 Task: Add an event with the title Second Lunch Break: Mindfulness Meditation and Self-Care Session, date '2024/05/15', time 8:00 AM to 10:00 AMand add a description: Lastly, be prepared to discuss the terms of potential investment, including the desired investment amount, equity or ownership structure, potential return on investment, and any anticipated milestones or timelines. These discussions will lay the foundation for further negotiations and due diligence processes, should both parties decide to move forward., put the event into Red category . Add location for the event as: 654 Basilica Cistern, Istanbul, Turkey, logged in from the account softage.10@softage.netand send the event invitation to softage.4@softage.net and softage.5@softage.net. Set a reminder for the event 2 hour before
Action: Mouse moved to (78, 102)
Screenshot: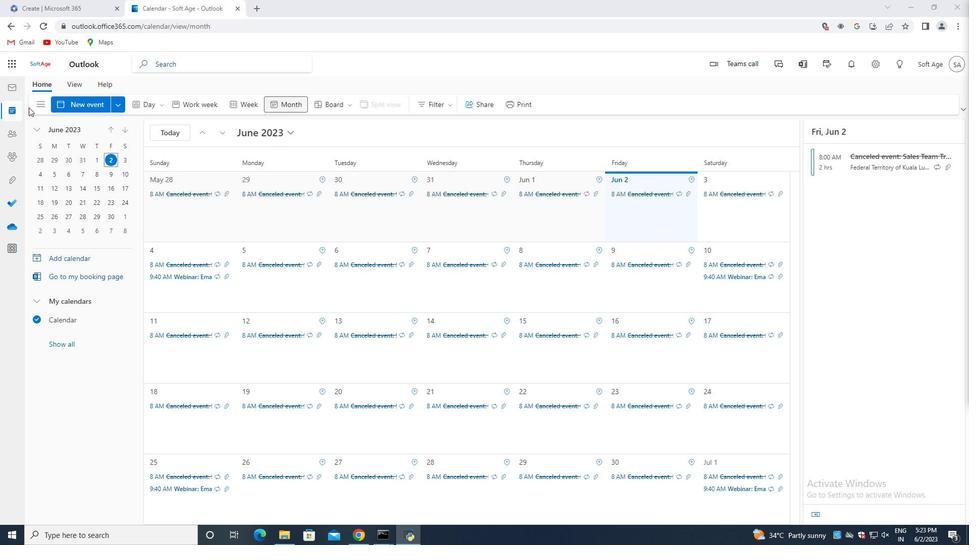 
Action: Mouse pressed left at (78, 102)
Screenshot: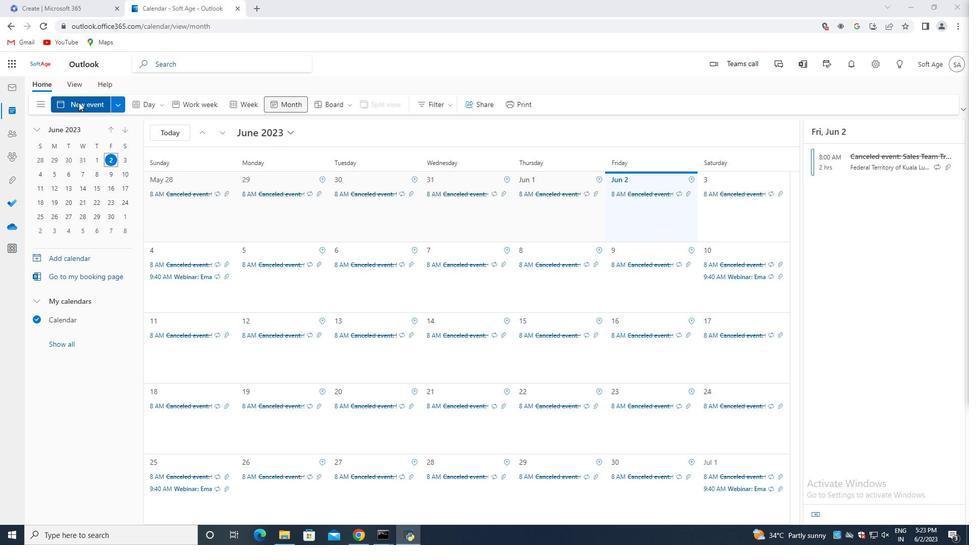 
Action: Mouse moved to (304, 162)
Screenshot: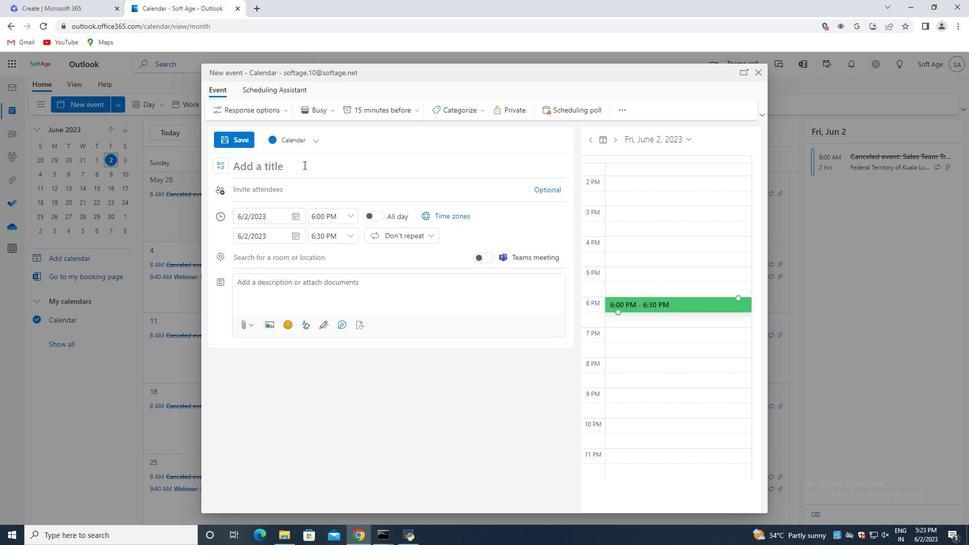 
Action: Mouse pressed left at (304, 162)
Screenshot: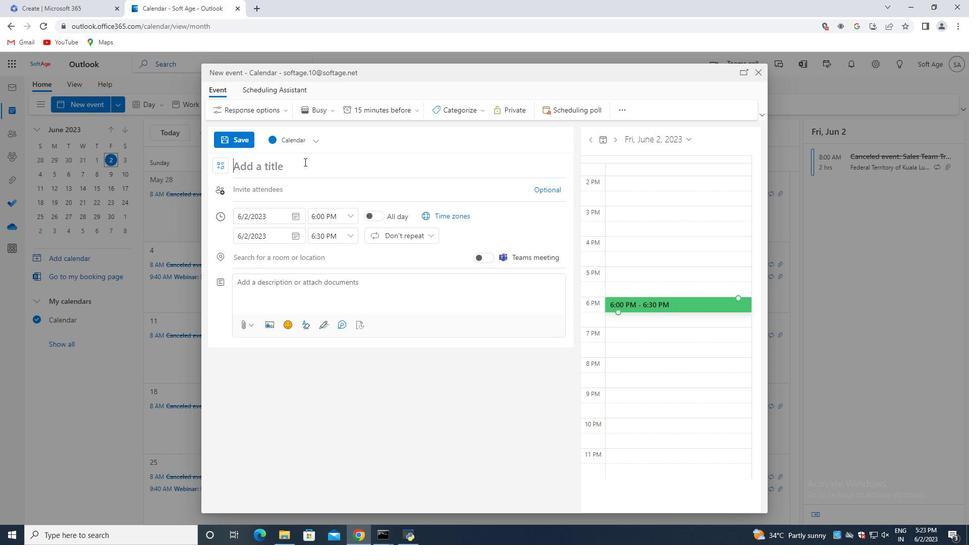 
Action: Key pressed <Key.shift>Second<Key.space><Key.shift>Lunch<Key.space><Key.shift>Break<Key.shift_r>:<Key.space><Key.shift>Mindfulness<Key.space><Key.shift>Meditation<Key.space>and<Key.space><Key.shift>Self-<Key.shift>Care<Key.space><Key.shift><Key.shift><Key.shift><Key.shift>Session
Screenshot: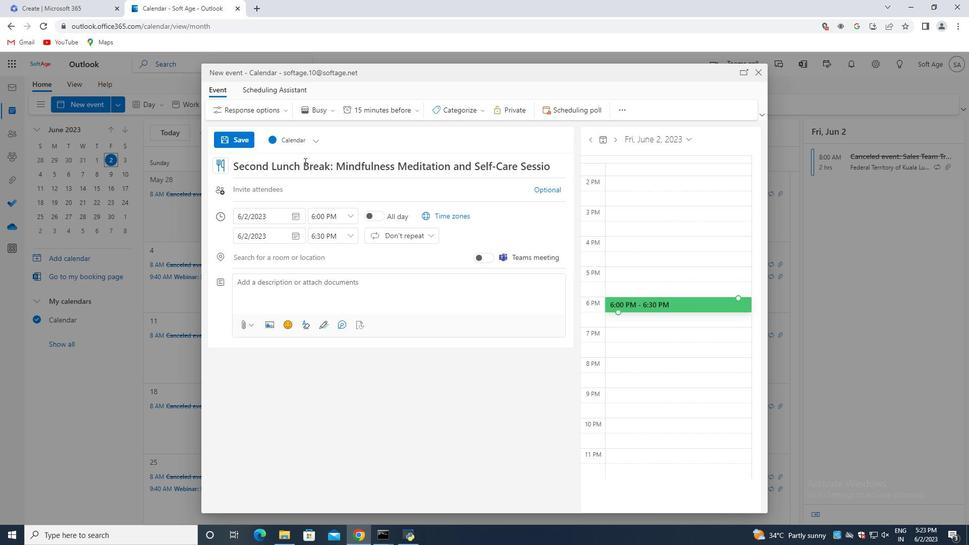 
Action: Mouse moved to (295, 215)
Screenshot: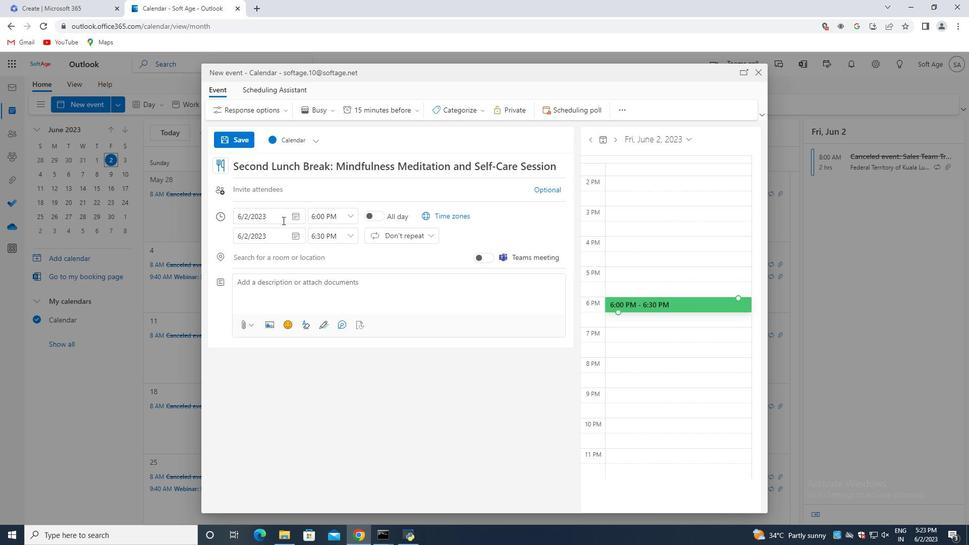 
Action: Mouse pressed left at (295, 215)
Screenshot: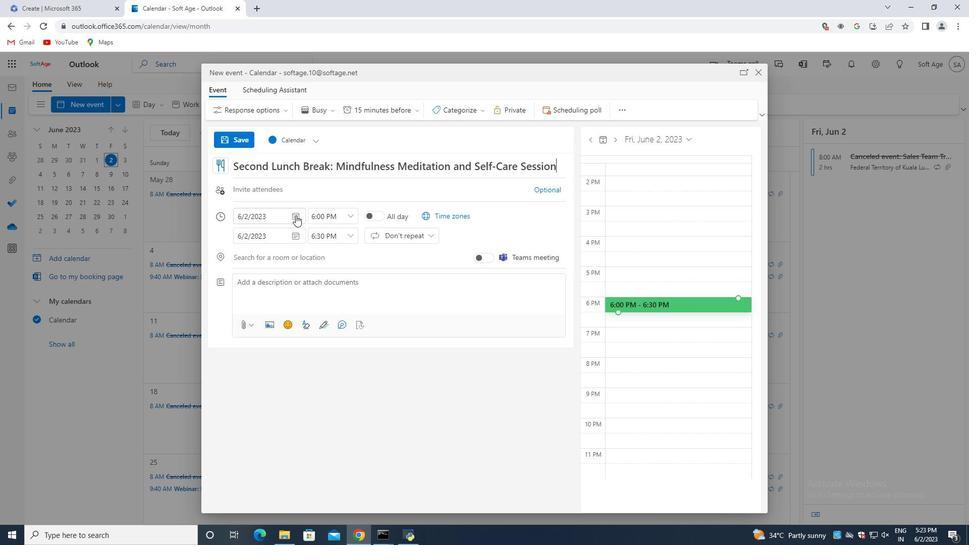 
Action: Mouse moved to (329, 238)
Screenshot: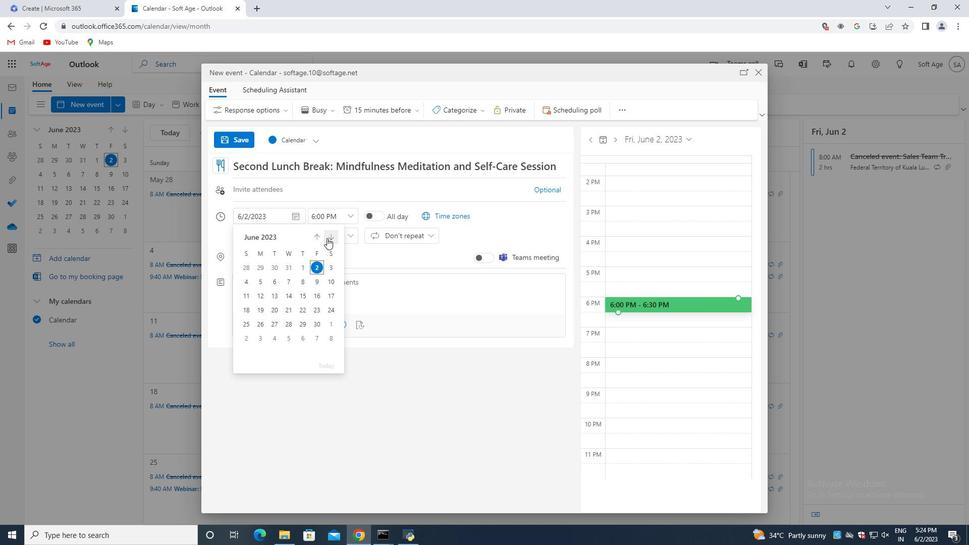 
Action: Mouse pressed left at (329, 238)
Screenshot: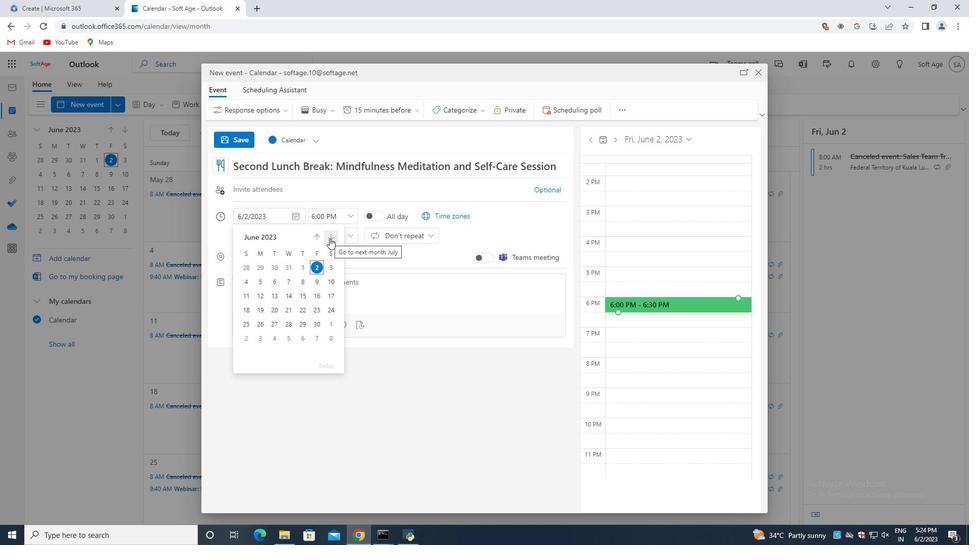 
Action: Mouse pressed left at (329, 238)
Screenshot: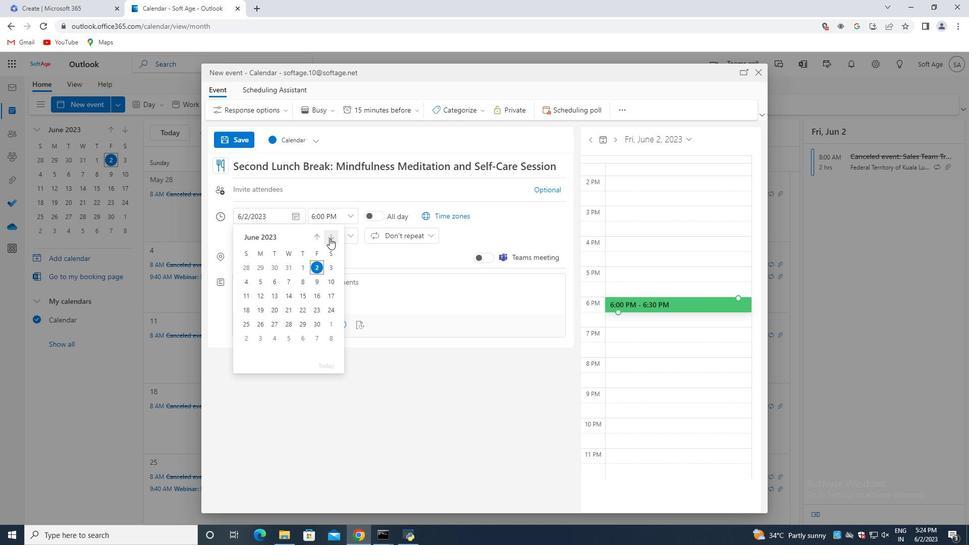 
Action: Mouse pressed left at (329, 238)
Screenshot: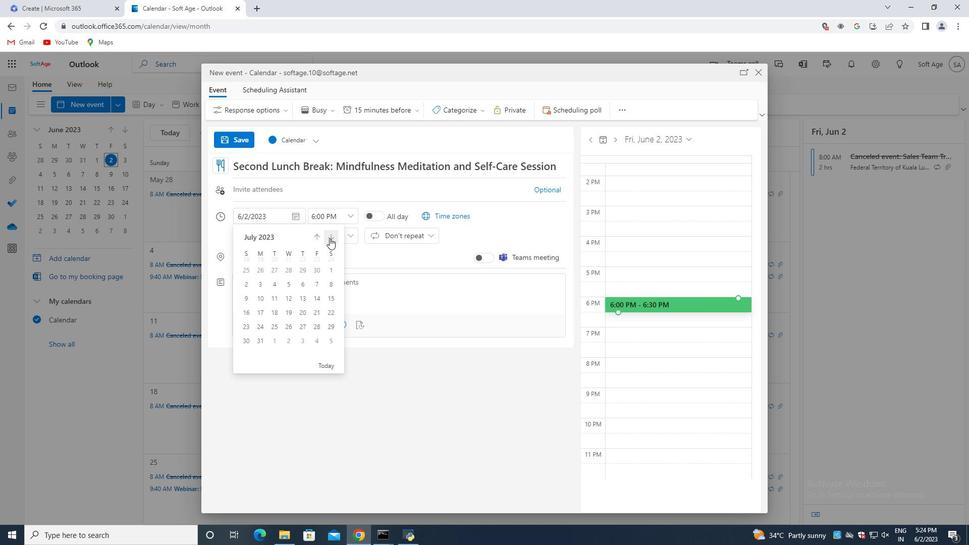 
Action: Mouse pressed left at (329, 238)
Screenshot: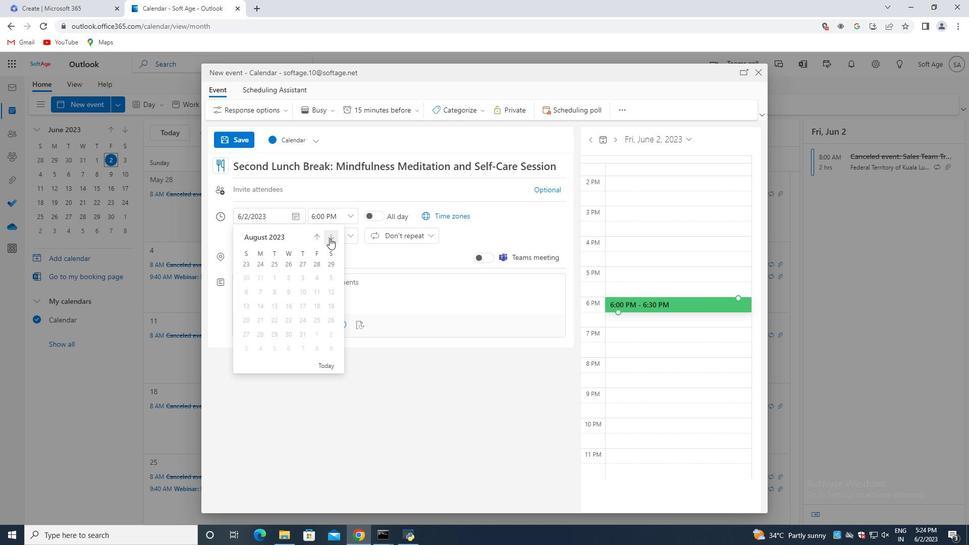 
Action: Mouse pressed left at (329, 238)
Screenshot: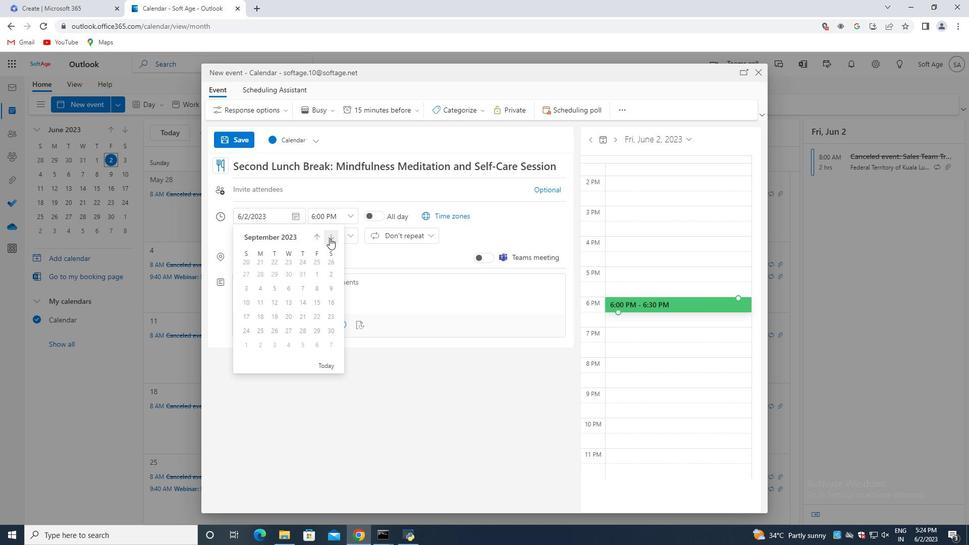 
Action: Mouse pressed left at (329, 238)
Screenshot: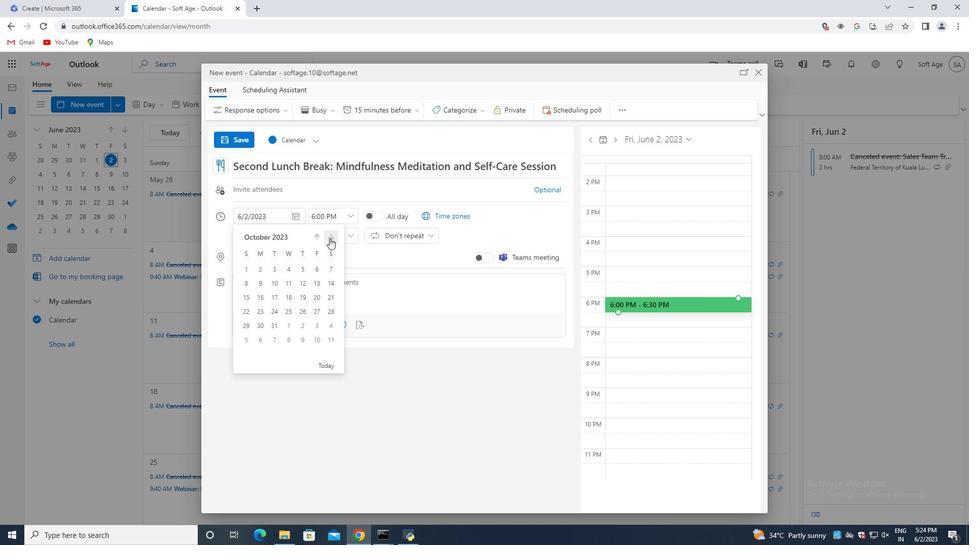 
Action: Mouse pressed left at (329, 238)
Screenshot: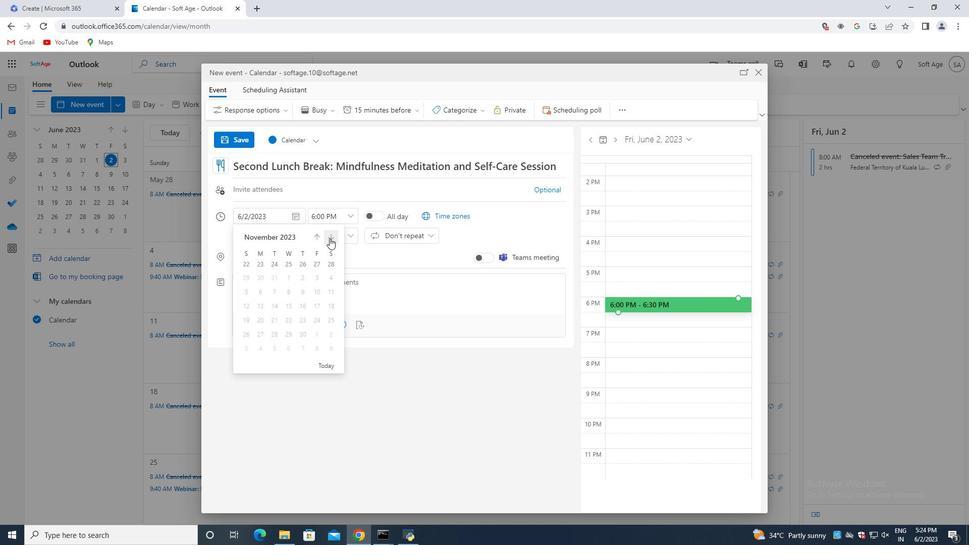 
Action: Mouse pressed left at (329, 238)
Screenshot: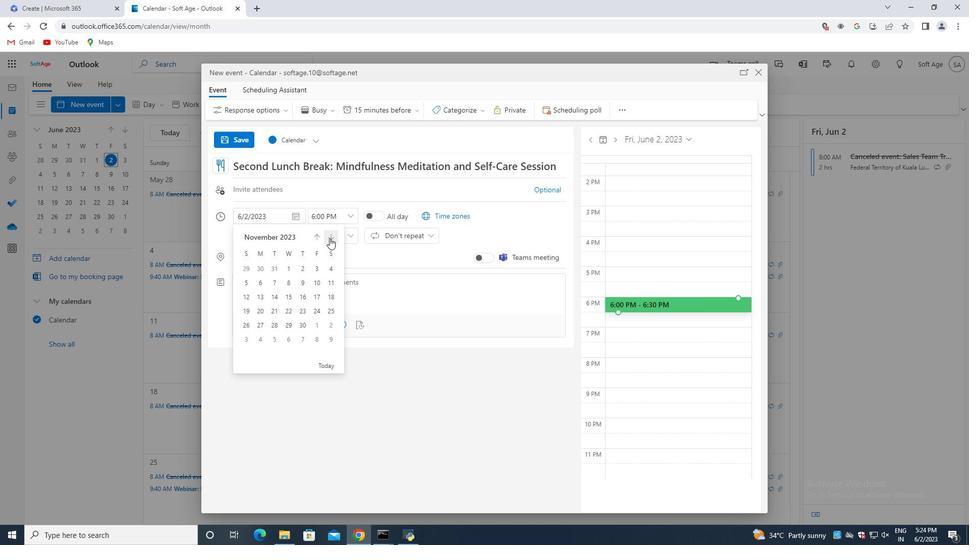 
Action: Mouse pressed left at (329, 238)
Screenshot: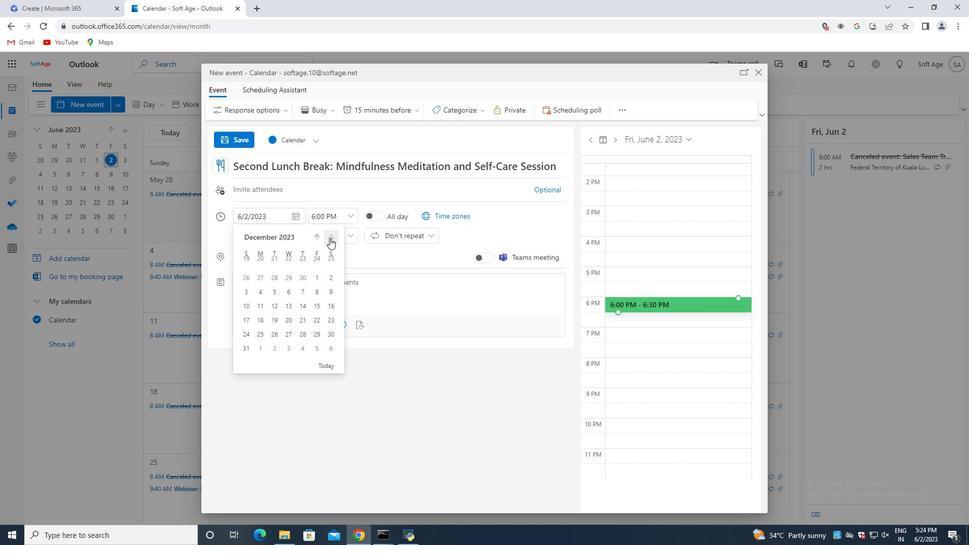 
Action: Mouse pressed left at (329, 238)
Screenshot: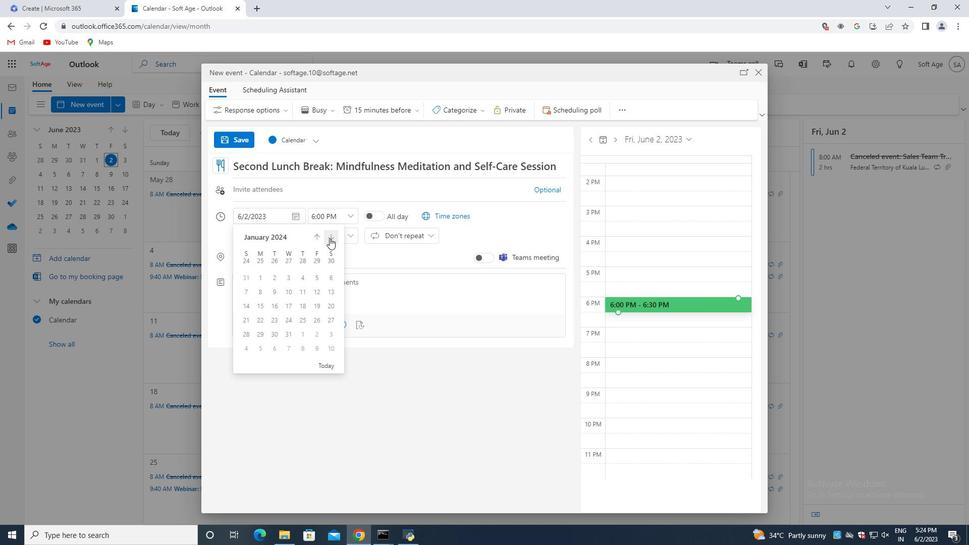 
Action: Mouse pressed left at (329, 238)
Screenshot: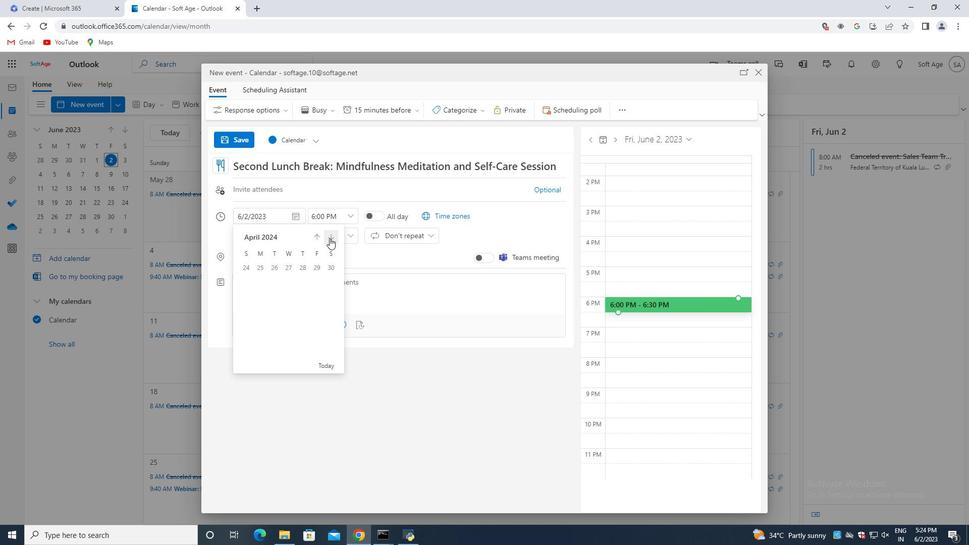 
Action: Mouse moved to (283, 296)
Screenshot: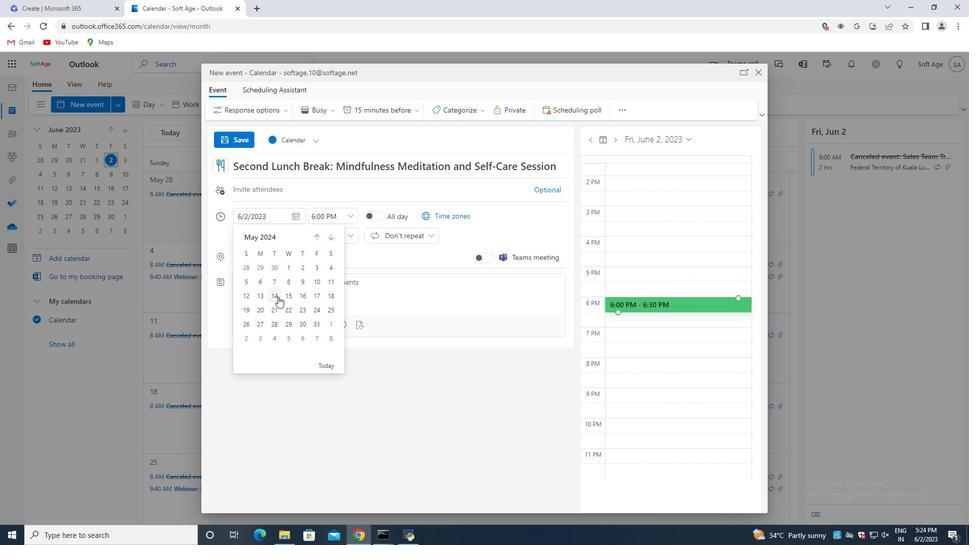 
Action: Mouse pressed left at (283, 296)
Screenshot: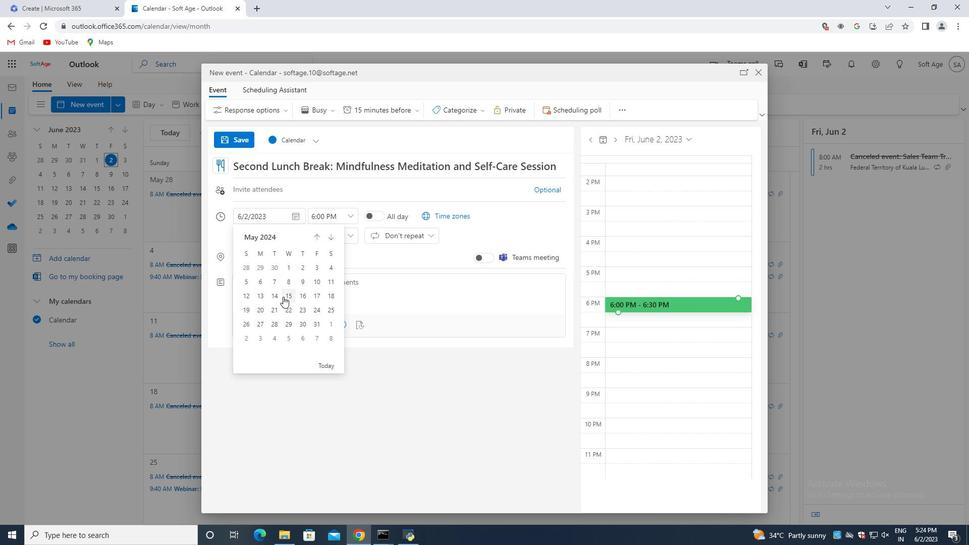 
Action: Mouse moved to (350, 215)
Screenshot: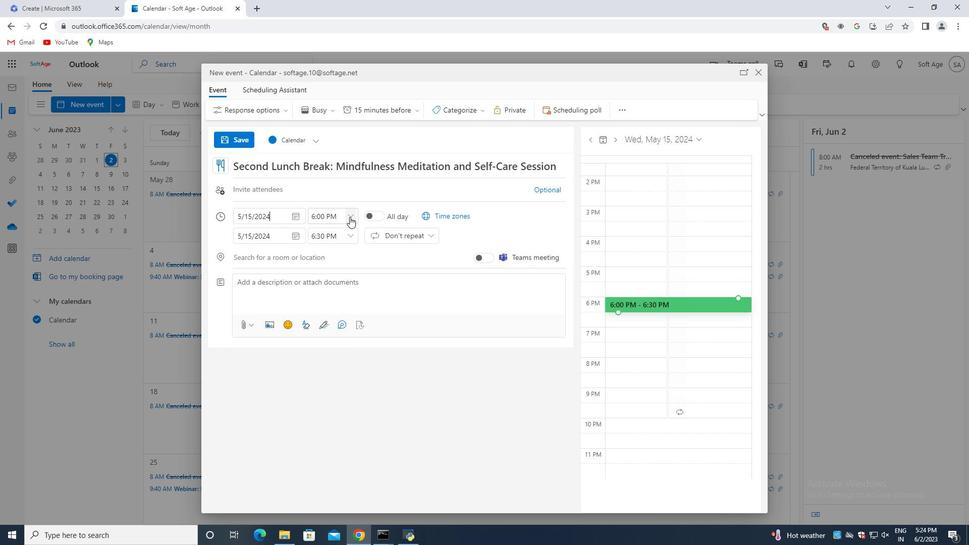 
Action: Mouse pressed left at (350, 215)
Screenshot: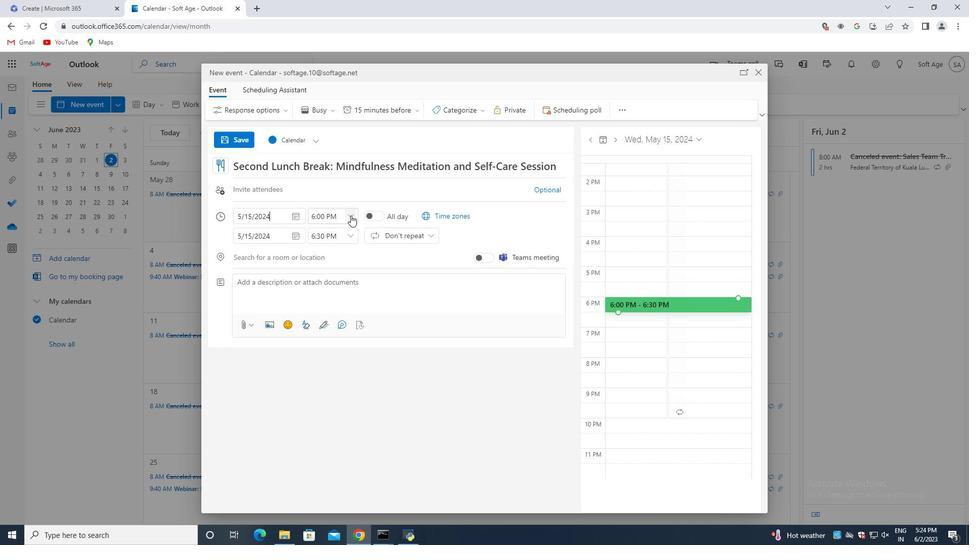
Action: Mouse moved to (334, 257)
Screenshot: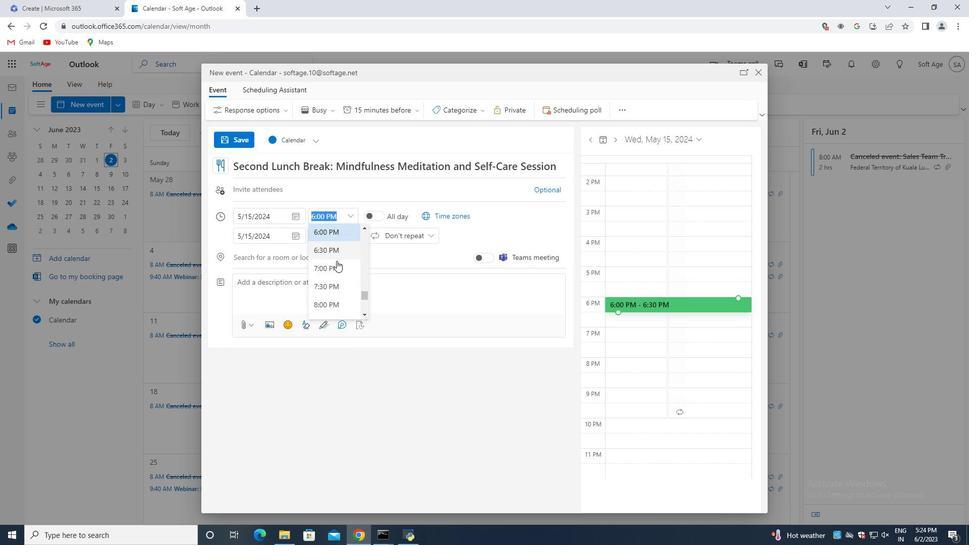 
Action: Mouse scrolled (334, 258) with delta (0, 0)
Screenshot: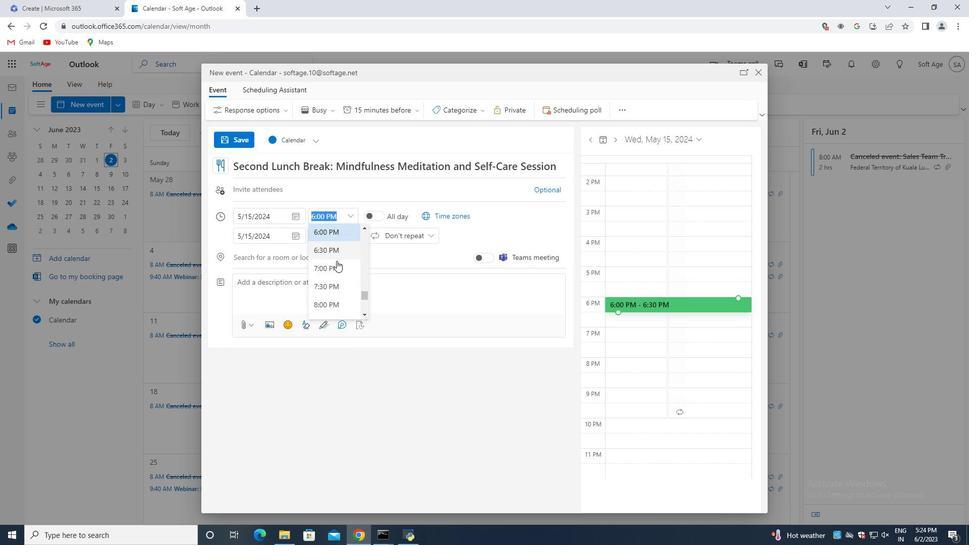 
Action: Mouse scrolled (334, 258) with delta (0, 0)
Screenshot: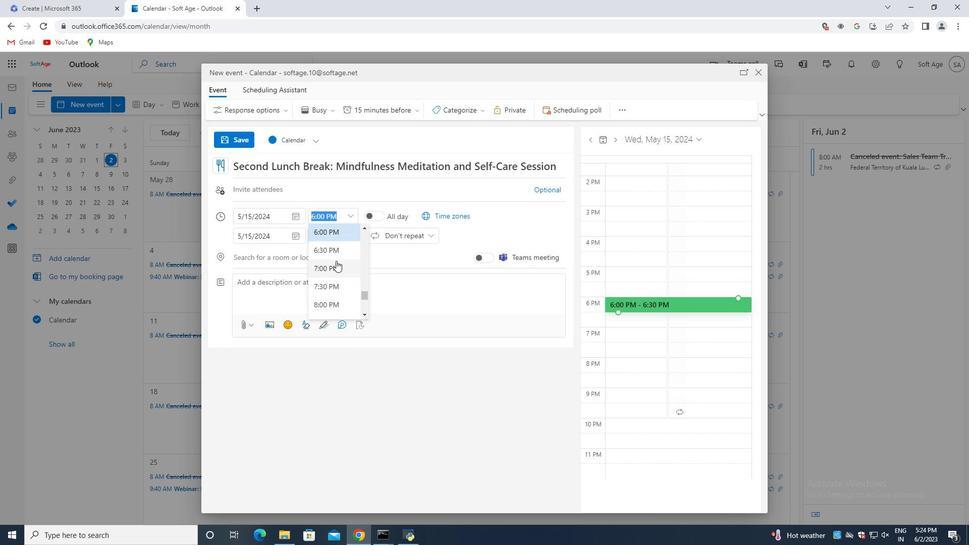 
Action: Mouse scrolled (334, 258) with delta (0, 0)
Screenshot: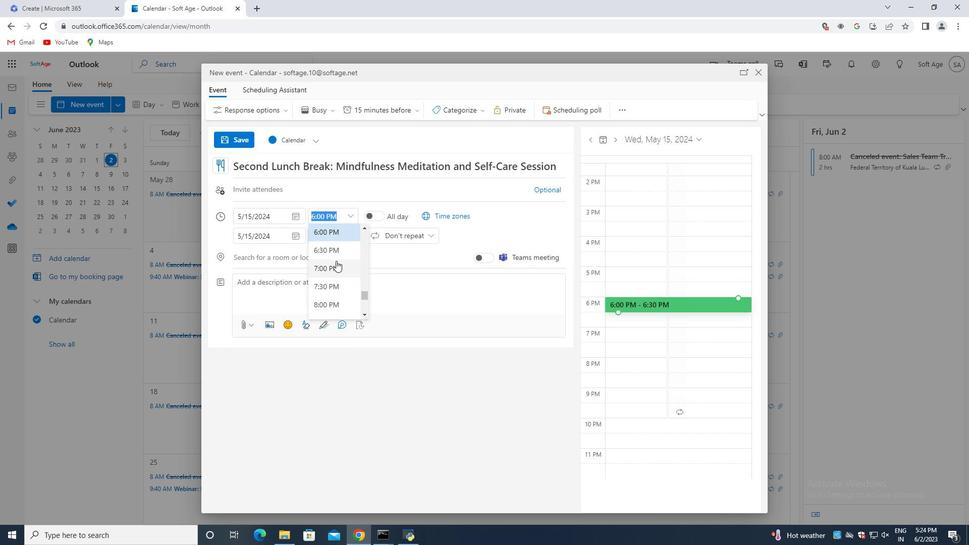 
Action: Mouse scrolled (334, 258) with delta (0, 0)
Screenshot: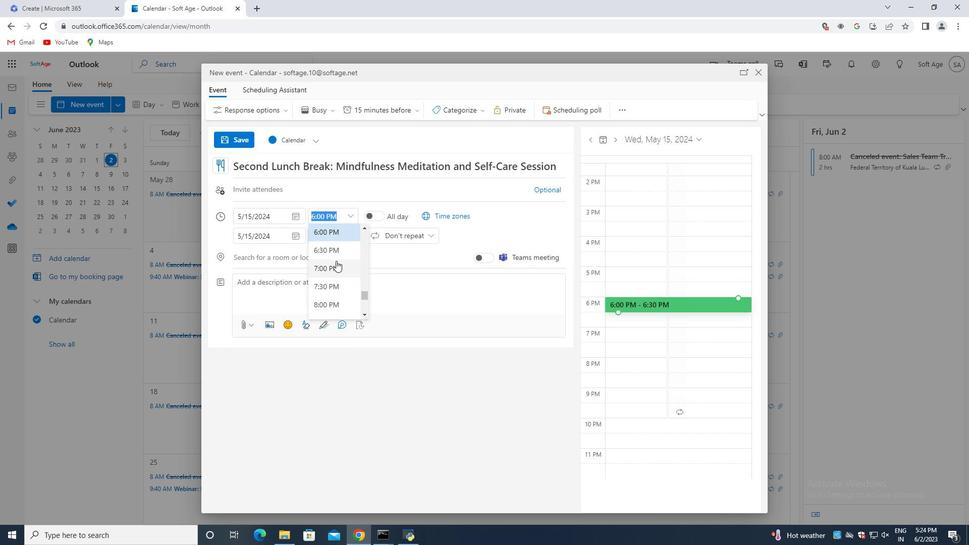 
Action: Mouse scrolled (334, 258) with delta (0, 0)
Screenshot: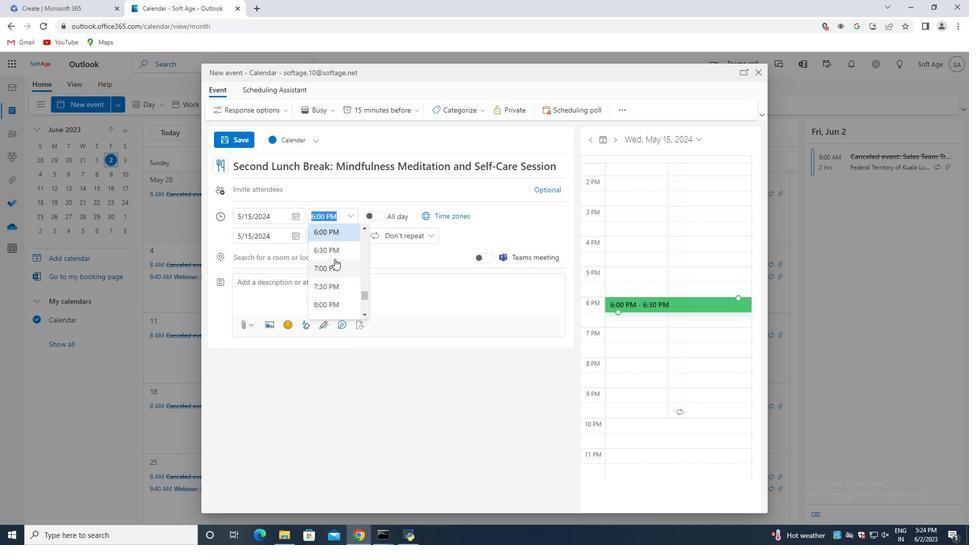 
Action: Mouse scrolled (334, 258) with delta (0, 0)
Screenshot: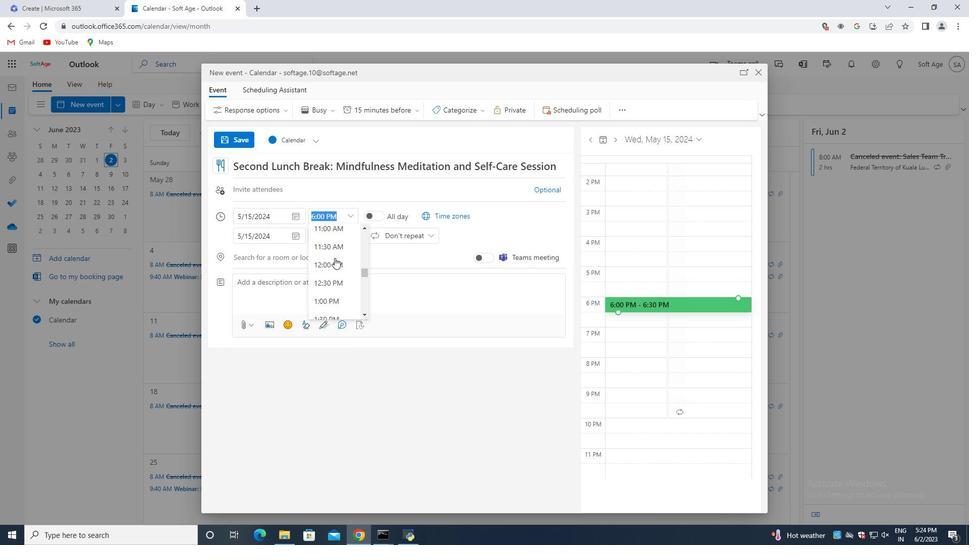 
Action: Mouse scrolled (334, 258) with delta (0, 0)
Screenshot: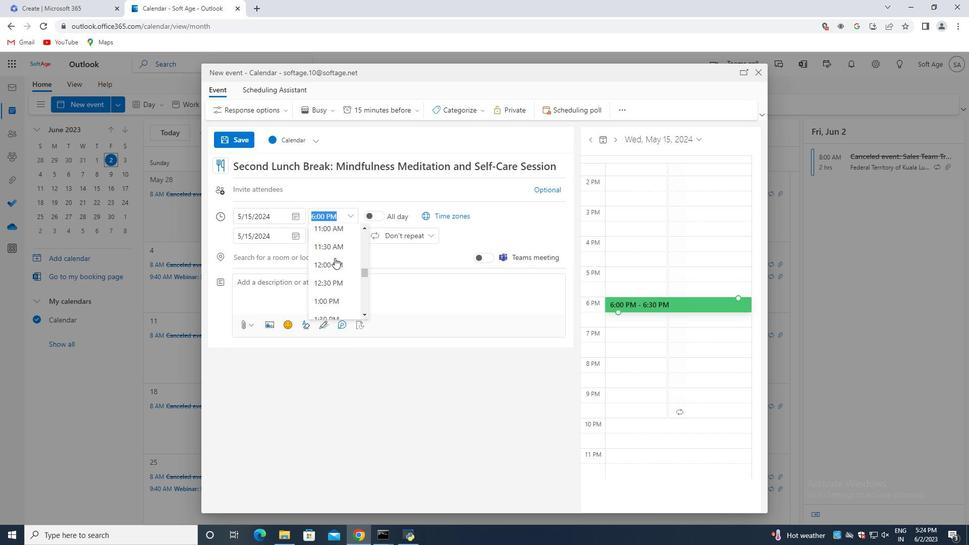 
Action: Mouse scrolled (334, 258) with delta (0, 0)
Screenshot: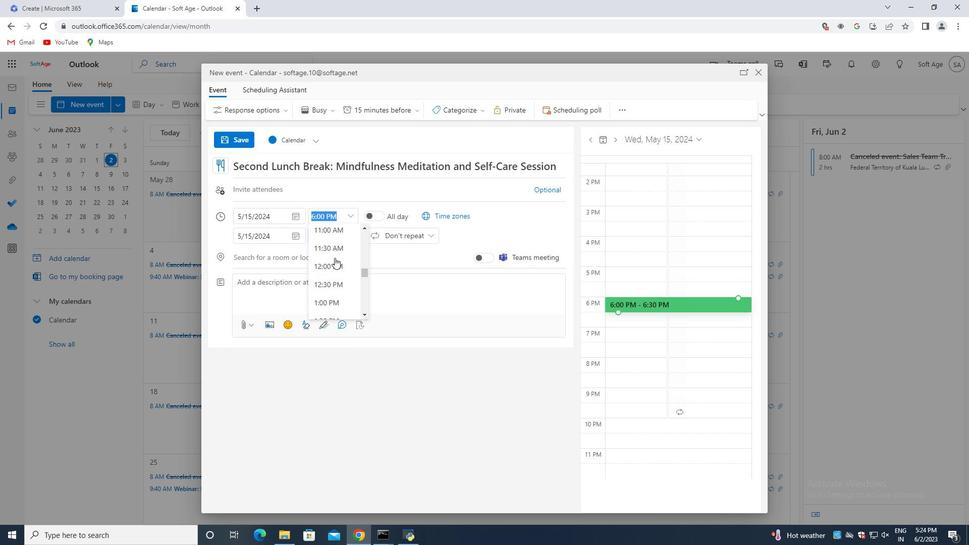 
Action: Mouse moved to (322, 272)
Screenshot: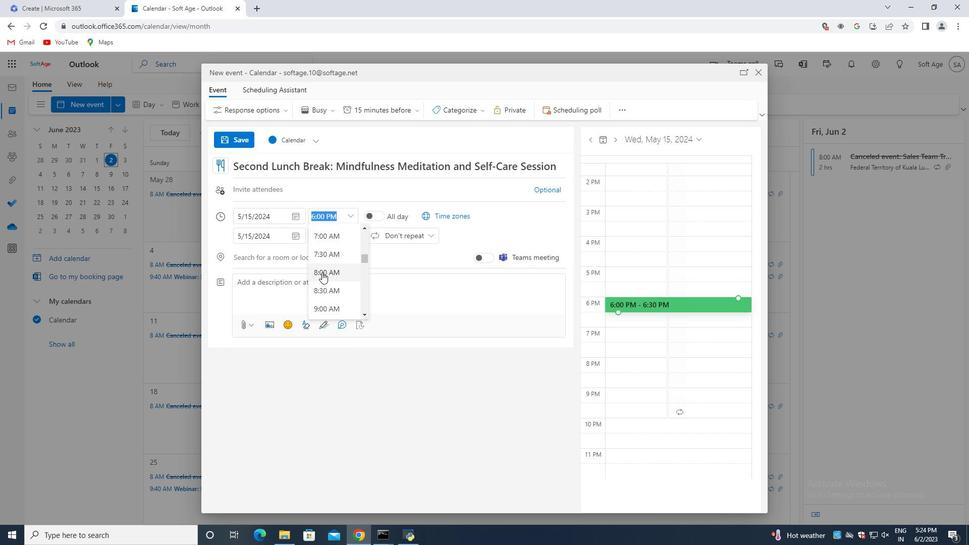 
Action: Mouse pressed left at (322, 272)
Screenshot: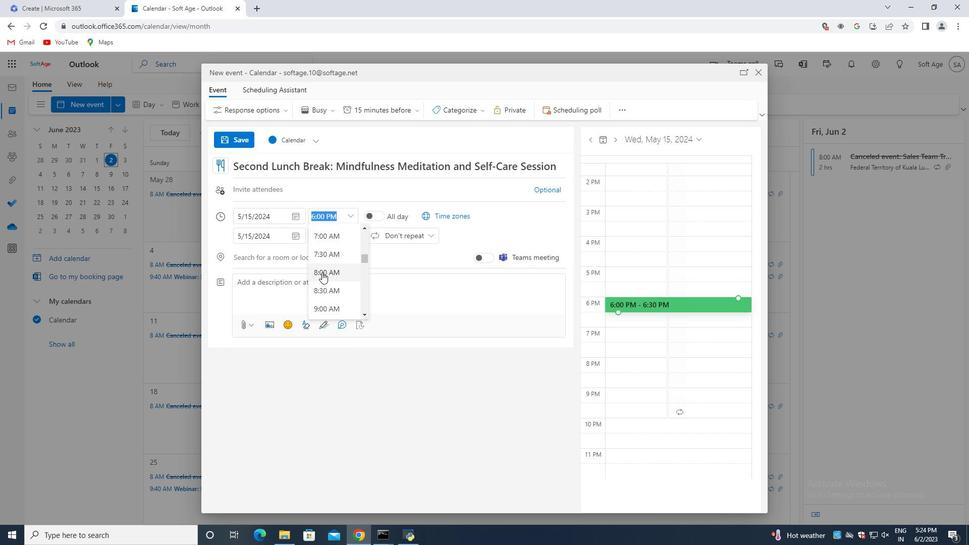 
Action: Mouse moved to (350, 234)
Screenshot: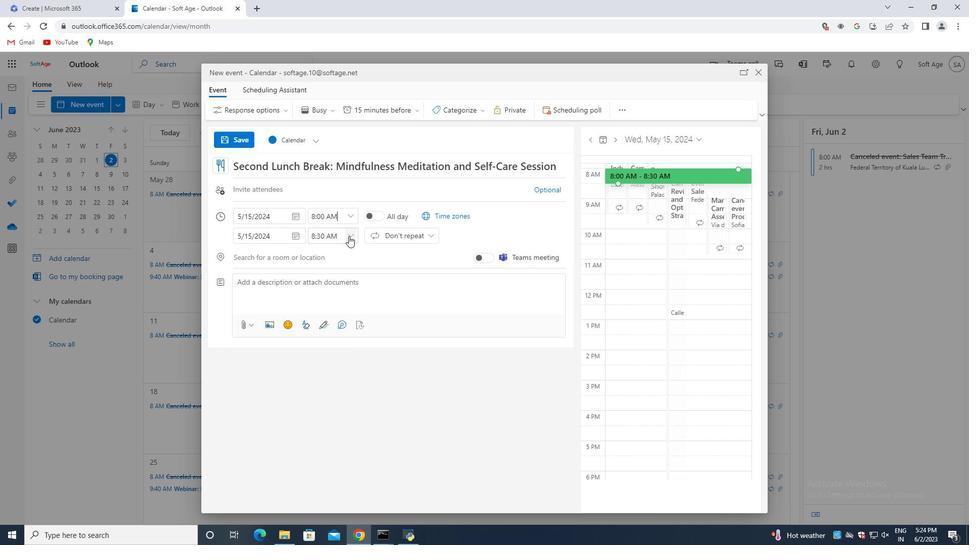 
Action: Mouse pressed left at (350, 234)
Screenshot: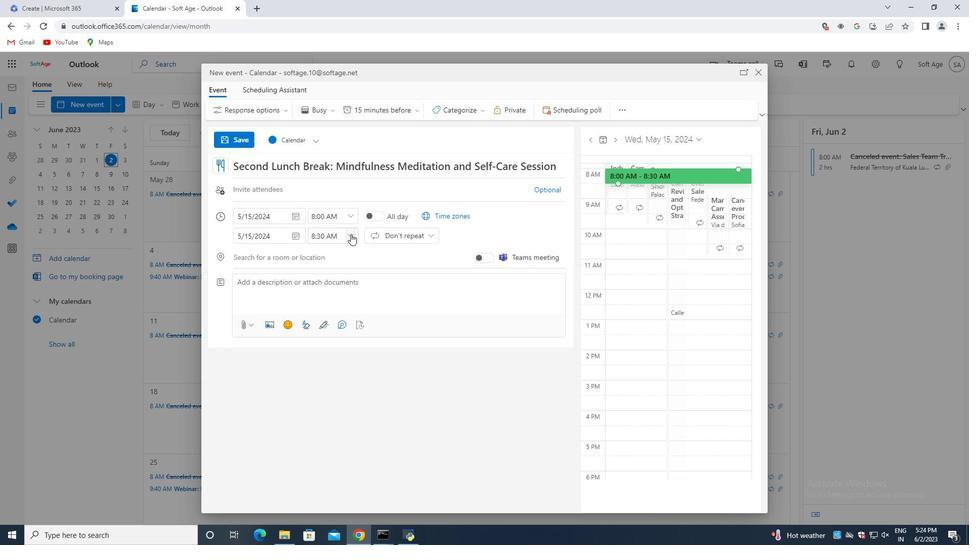 
Action: Mouse moved to (318, 304)
Screenshot: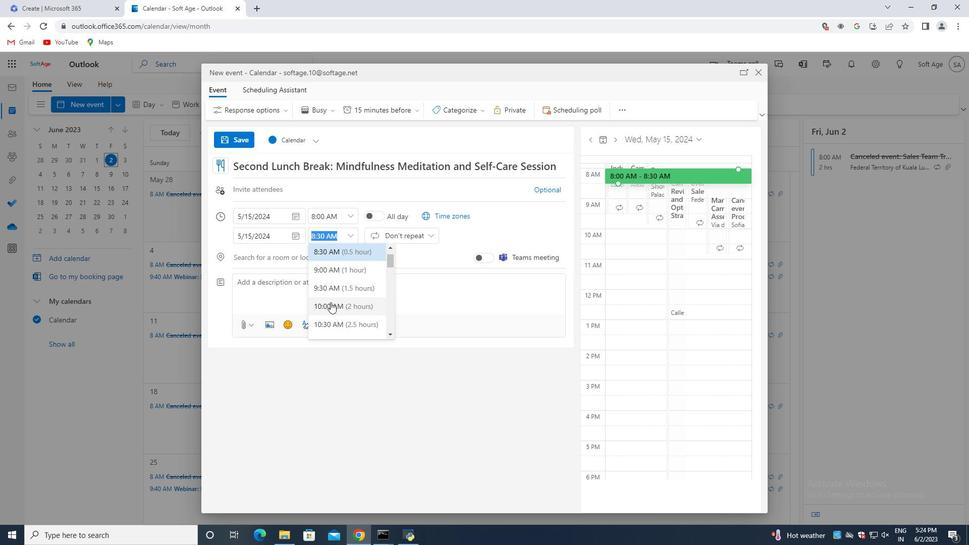 
Action: Mouse pressed left at (318, 304)
Screenshot: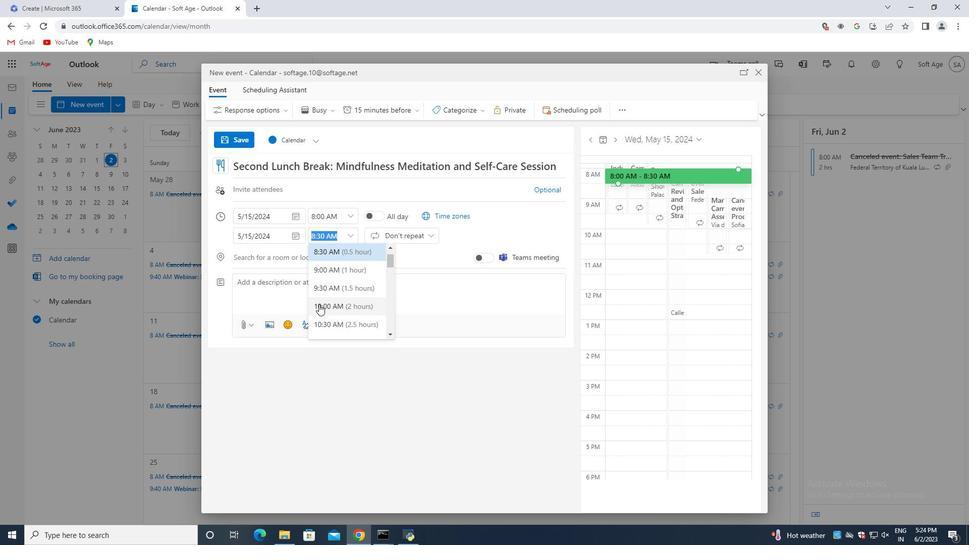 
Action: Mouse moved to (282, 280)
Screenshot: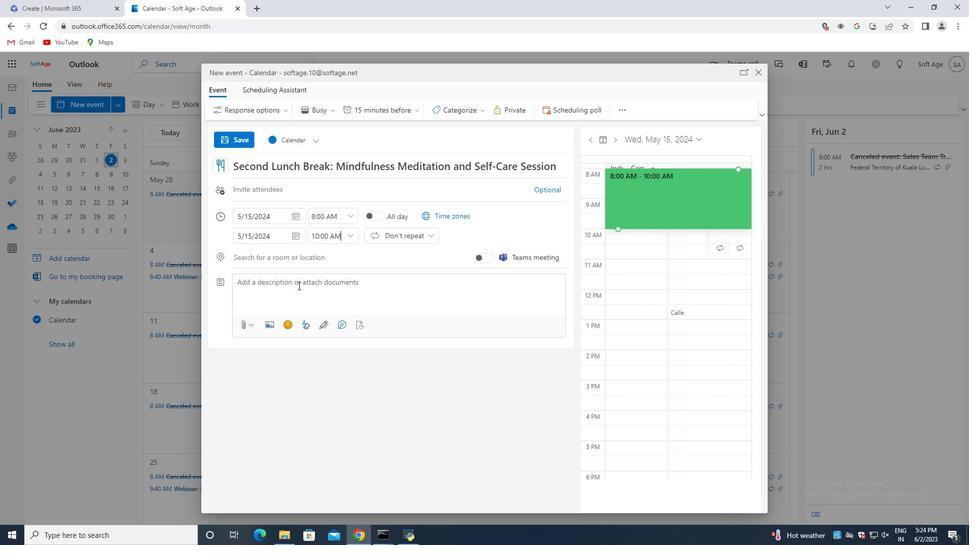
Action: Mouse pressed left at (282, 280)
Screenshot: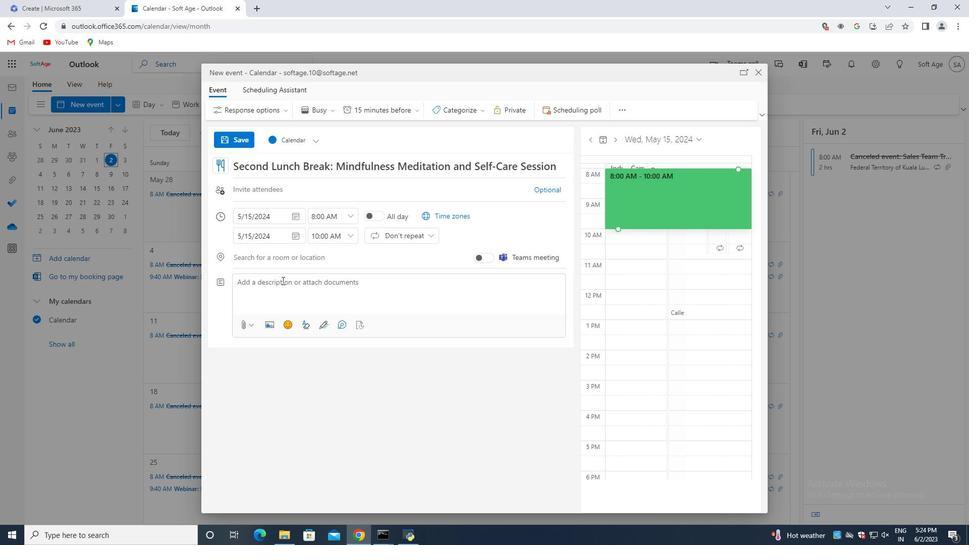 
Action: Key pressed <Key.shift>Lastly,<Key.space>be<Key.space>prepared<Key.space>to<Key.space>discuss<Key.space>the<Key.space>terms<Key.space>of<Key.space>potential<Key.space>investment,<Key.space>including<Key.space>the<Key.space>desired<Key.space>investment<Key.space>amount,<Key.space>equity<Key.space>or<Key.space>ownership<Key.space>structure,<Key.space>potential<Key.space>return<Key.space>on<Key.space>investment,<Key.space>and<Key.space>any<Key.space>anticipated<Key.space>,<Key.backspace>milestones<Key.space>or<Key.space>timelines.<Key.space><Key.shift>These<Key.space>discussions<Key.space>will<Key.space>lay<Key.space>the<Key.space>foundation<Key.space>for<Key.space>further<Key.space>negotiations<Key.space>and<Key.space>due<Key.space>diligence<Key.space>processes,<Key.space>should<Key.space>both<Key.space>parties<Key.space>decide<Key.space>to<Key.space>move<Key.space>forward.
Screenshot: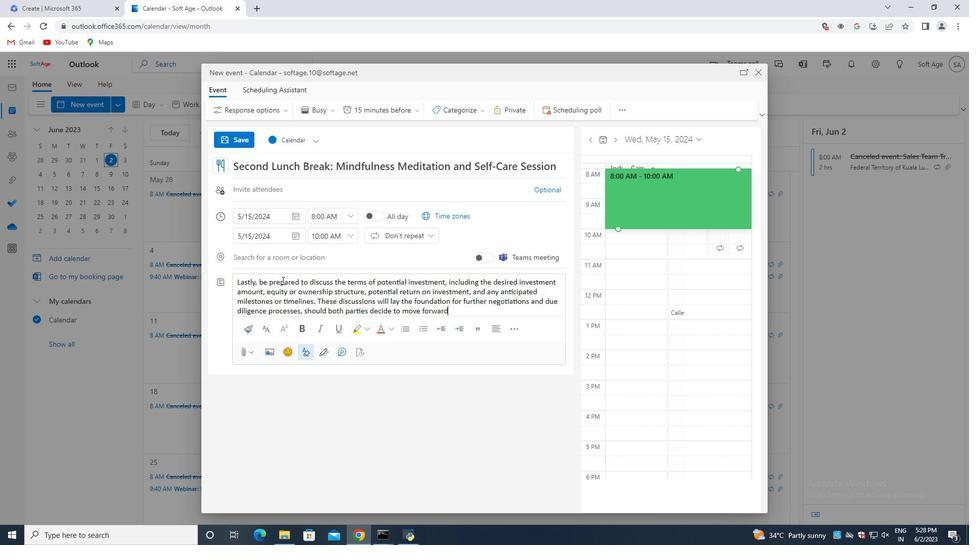 
Action: Mouse moved to (452, 114)
Screenshot: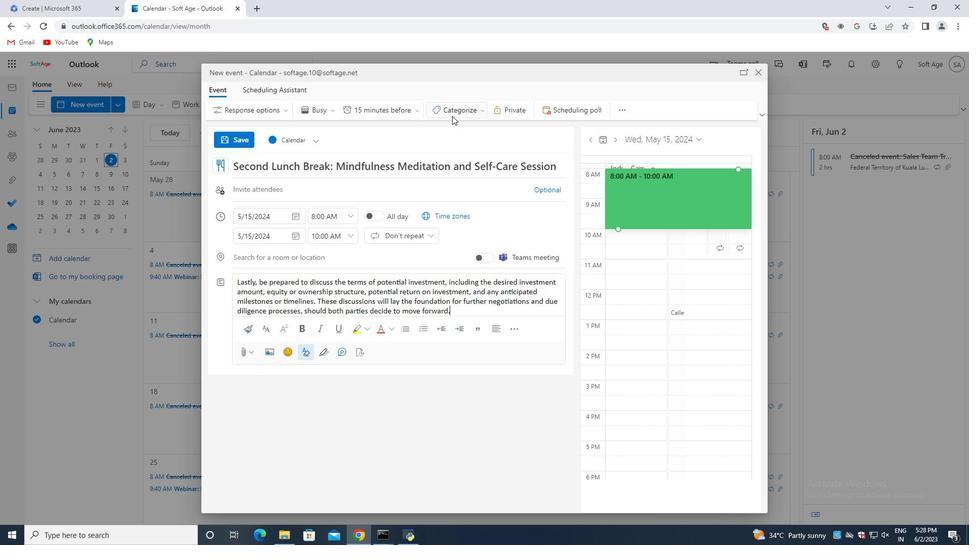 
Action: Mouse pressed left at (452, 114)
Screenshot: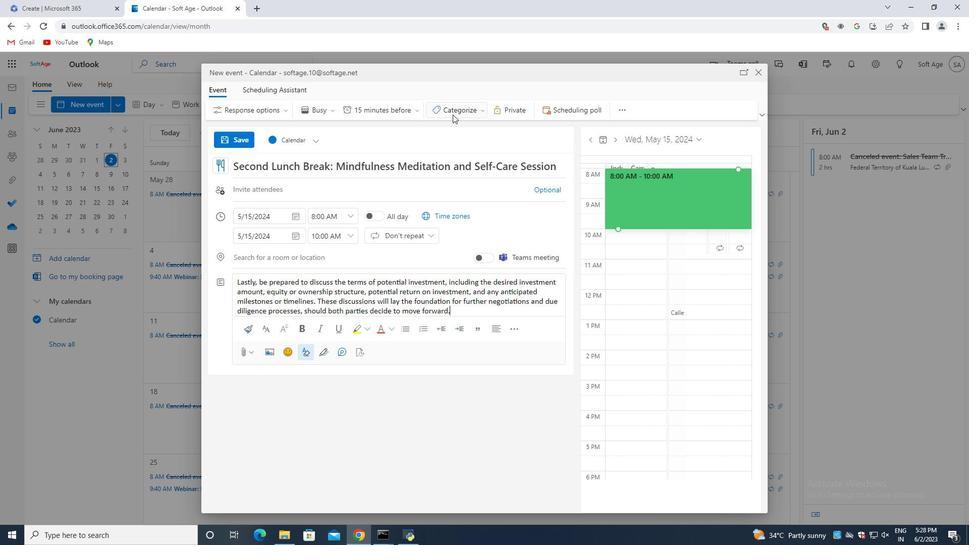 
Action: Mouse moved to (481, 208)
Screenshot: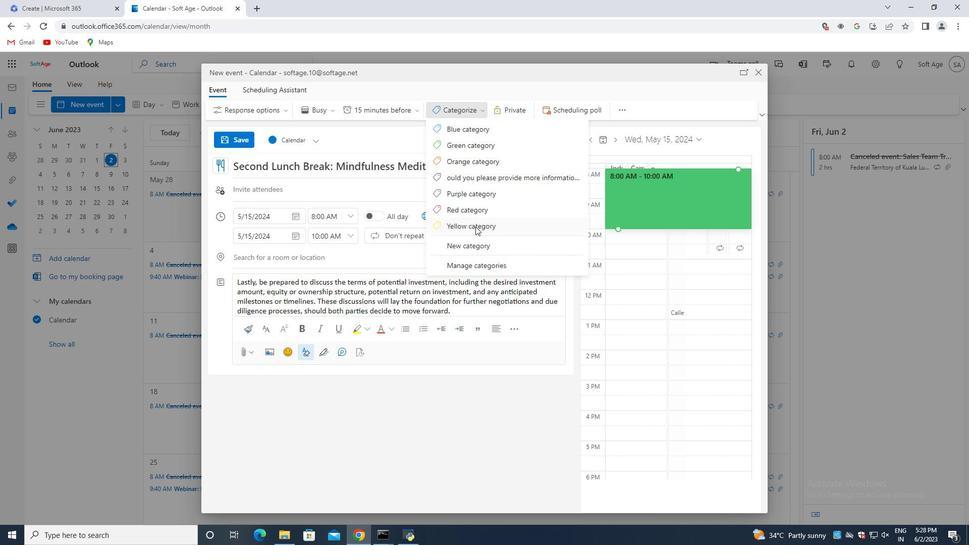 
Action: Mouse pressed left at (481, 208)
Screenshot: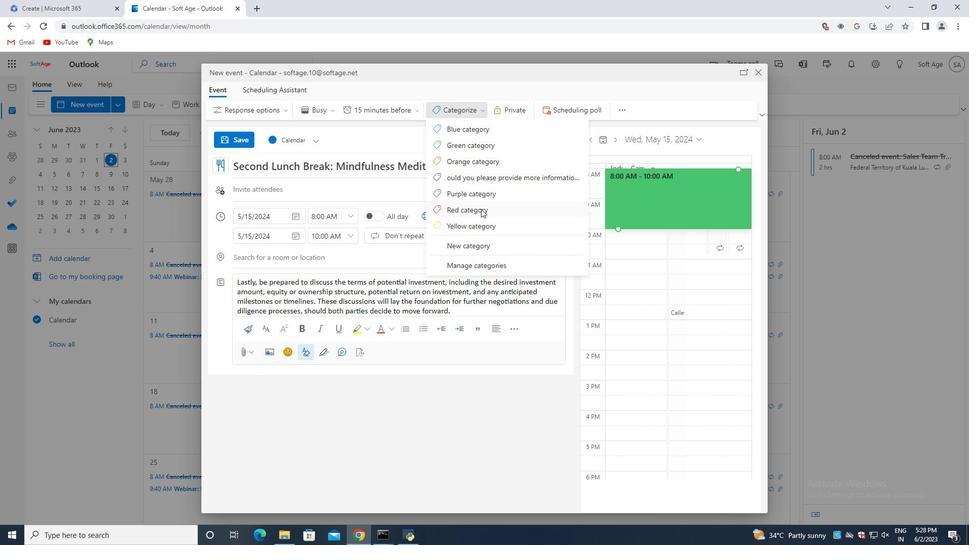 
Action: Mouse moved to (271, 250)
Screenshot: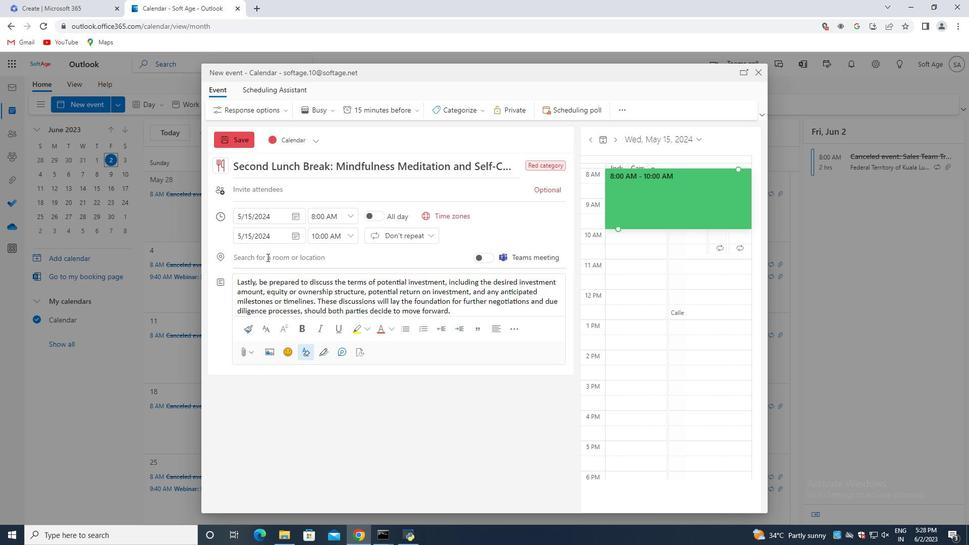 
Action: Mouse pressed left at (271, 250)
Screenshot: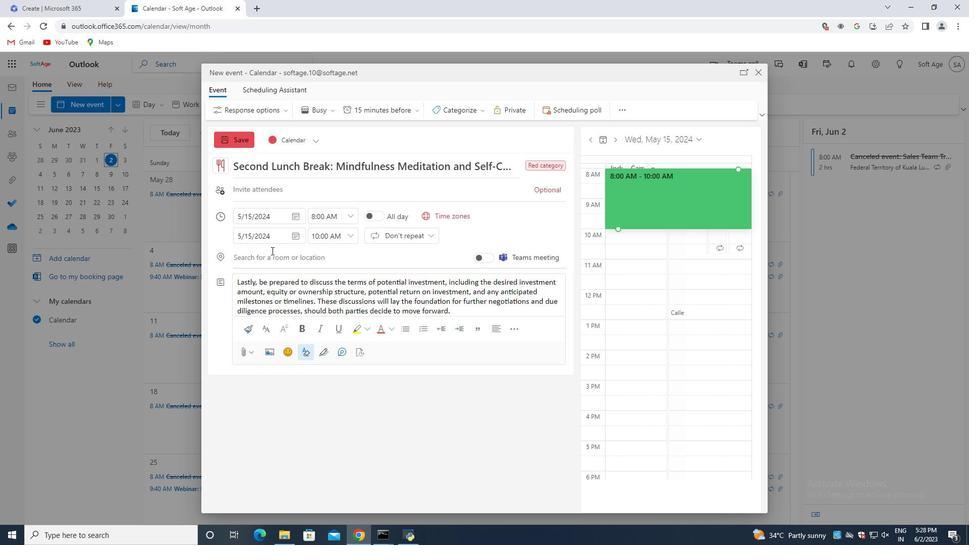 
Action: Key pressed 654<Key.space><Key.shift>Basilica<Key.space><Key.shift>Cistern,<Key.space><Key.shift>Istanbul,<Key.space><Key.shift>Turkey<Key.backspace>,<Key.backspace>y<Key.enter>
Screenshot: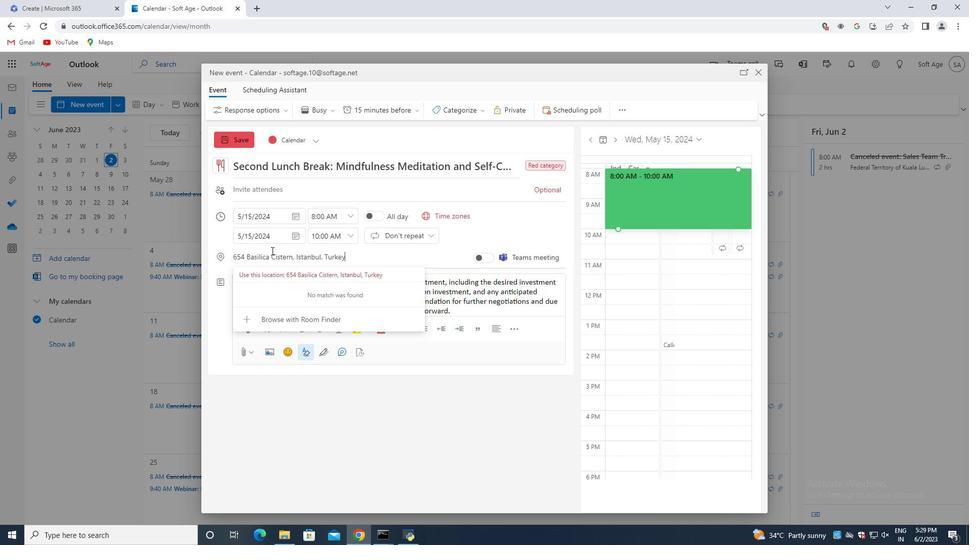 
Action: Mouse moved to (327, 275)
Screenshot: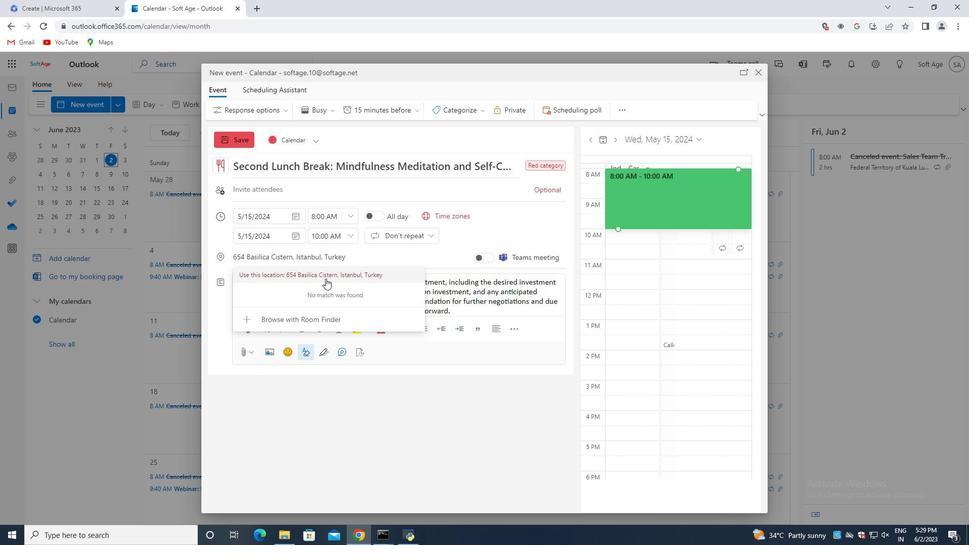 
Action: Mouse pressed left at (327, 275)
Screenshot: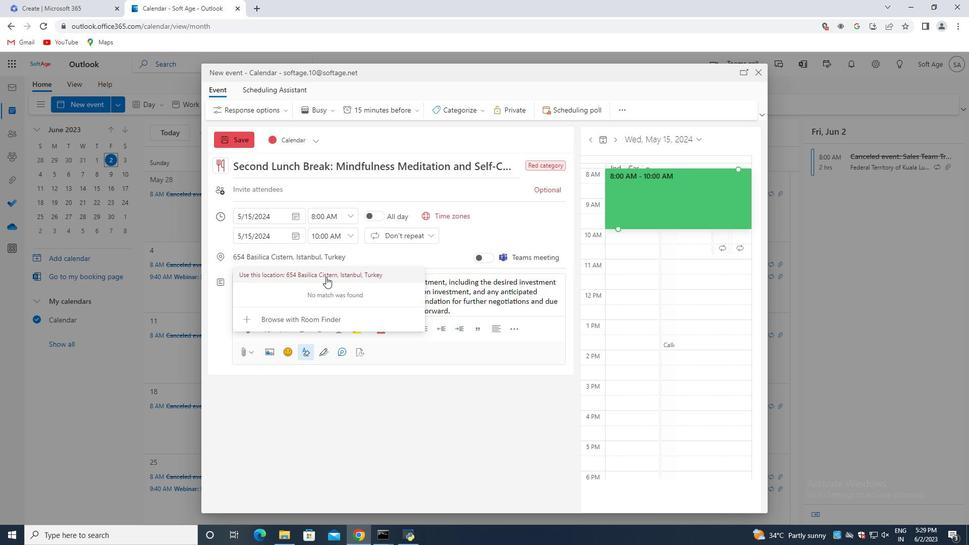 
Action: Mouse moved to (269, 190)
Screenshot: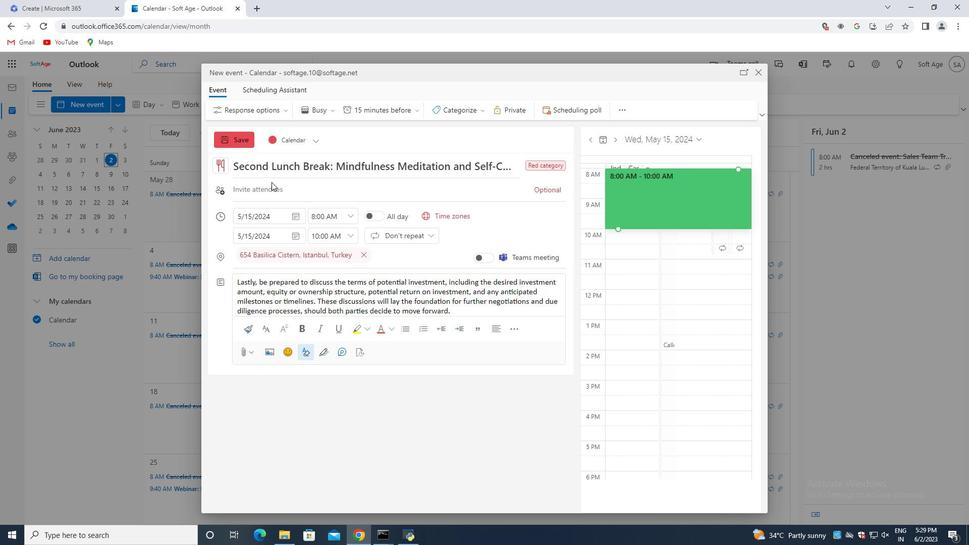 
Action: Mouse pressed left at (269, 190)
Screenshot: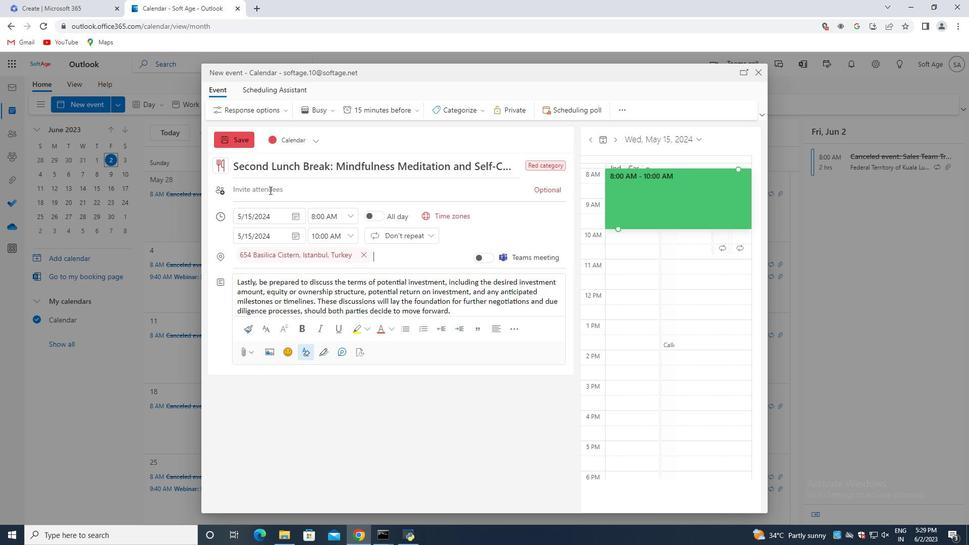 
Action: Key pressed softage.4<Key.shift>@softage.net
Screenshot: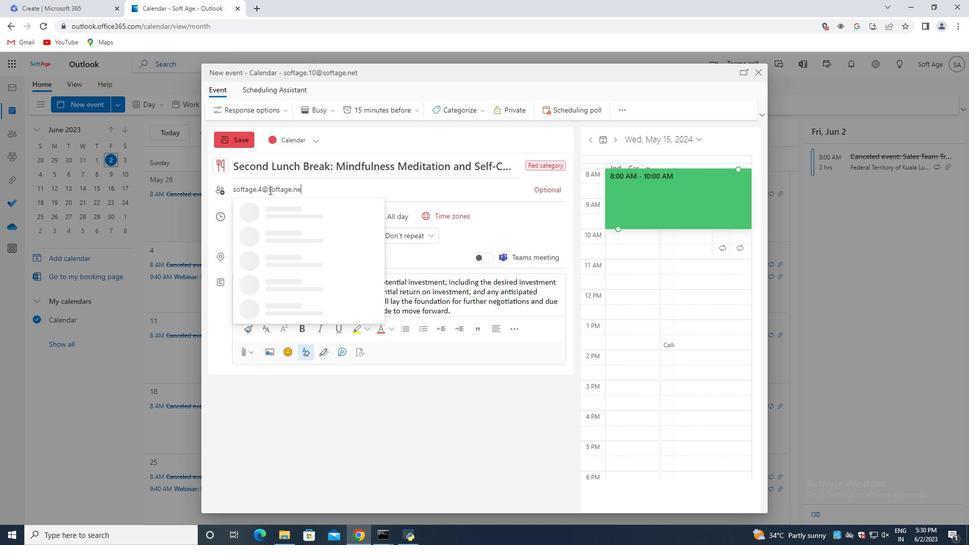 
Action: Mouse moved to (333, 217)
Screenshot: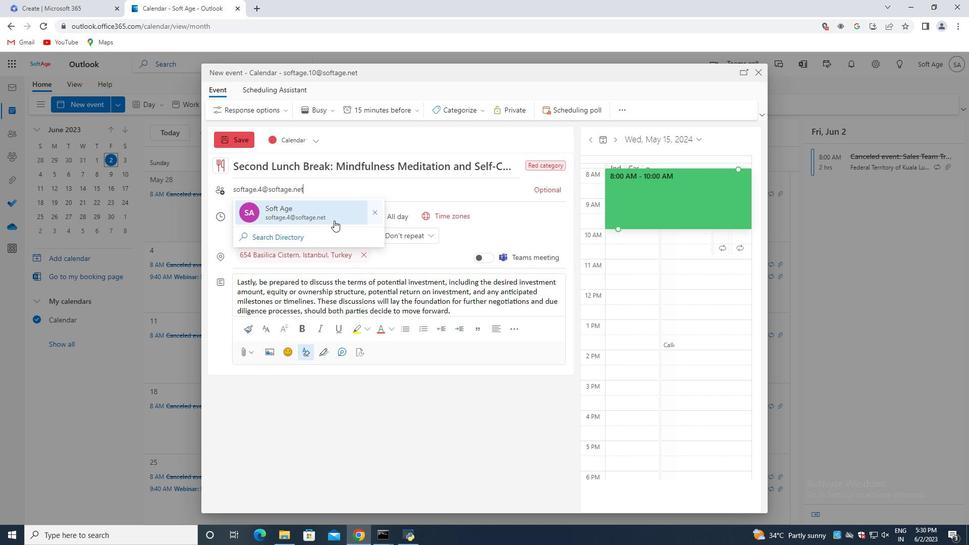 
Action: Mouse pressed left at (333, 217)
Screenshot: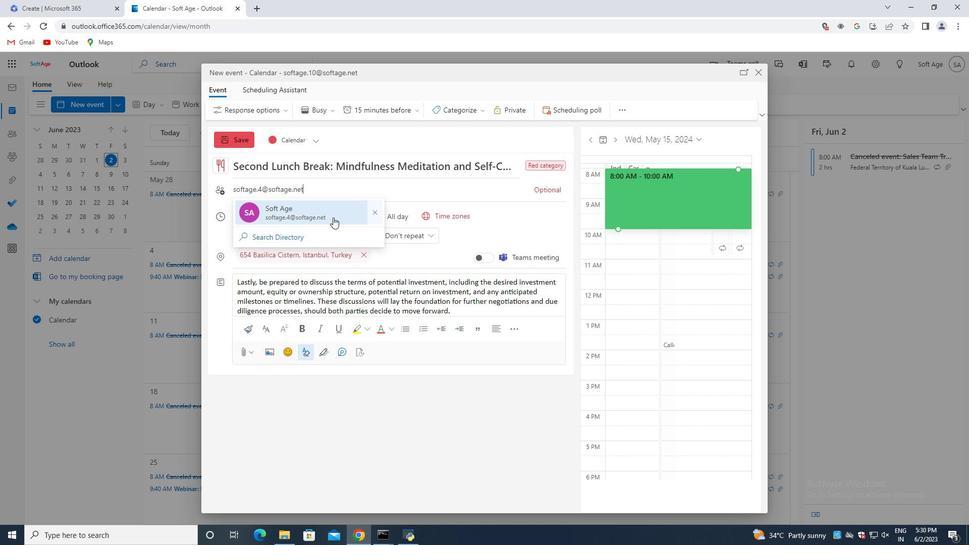 
Action: Key pressed softage.5<Key.shift>@softage.net
Screenshot: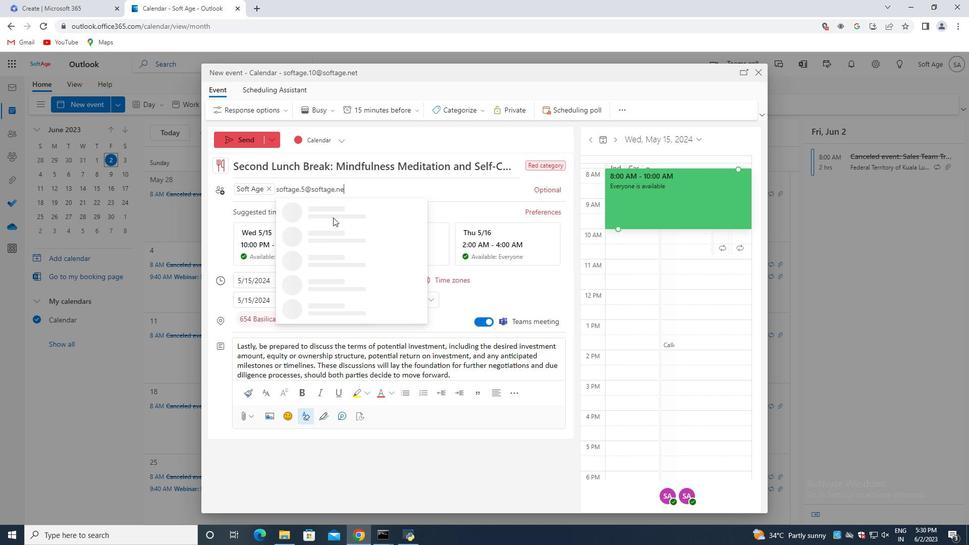 
Action: Mouse scrolled (333, 218) with delta (0, 0)
Screenshot: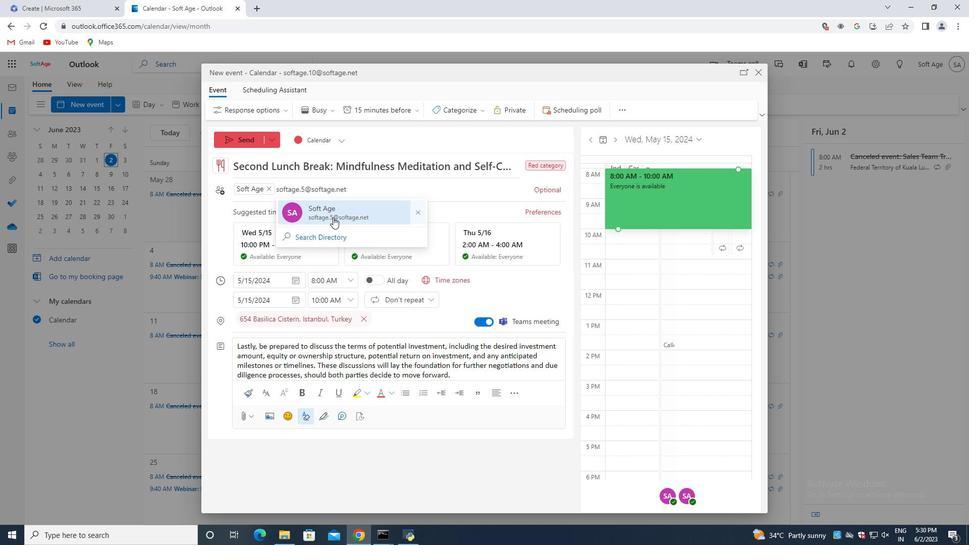 
Action: Mouse moved to (340, 210)
Screenshot: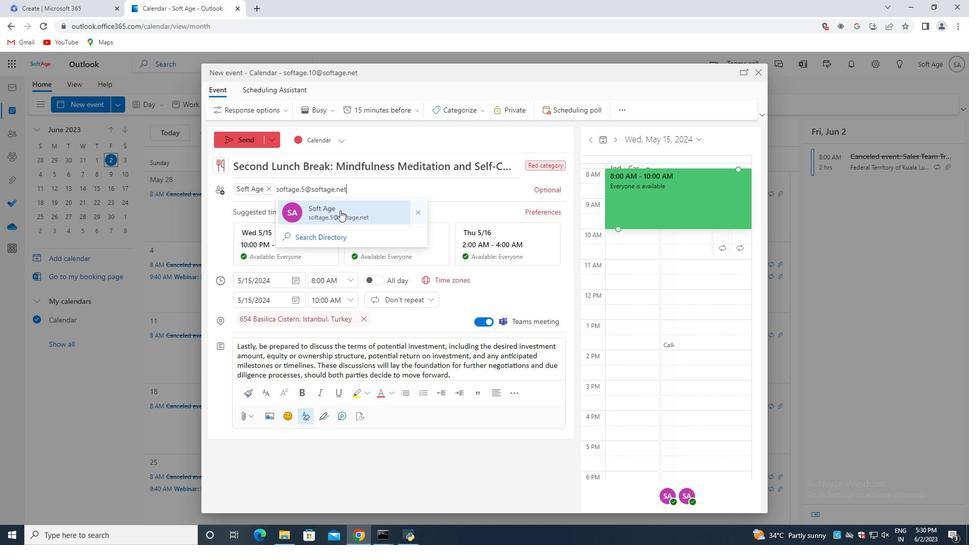 
Action: Mouse pressed left at (340, 210)
Screenshot: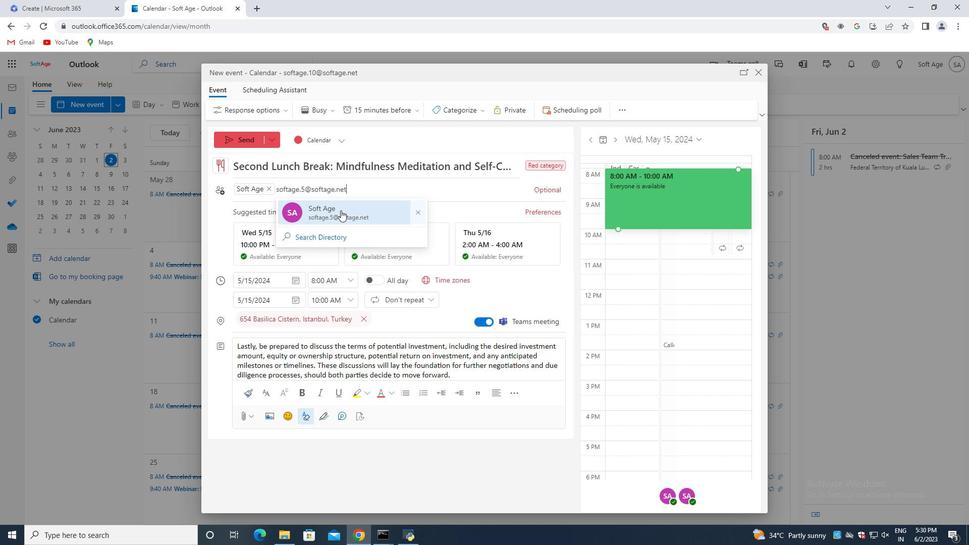 
Action: Mouse moved to (381, 107)
Screenshot: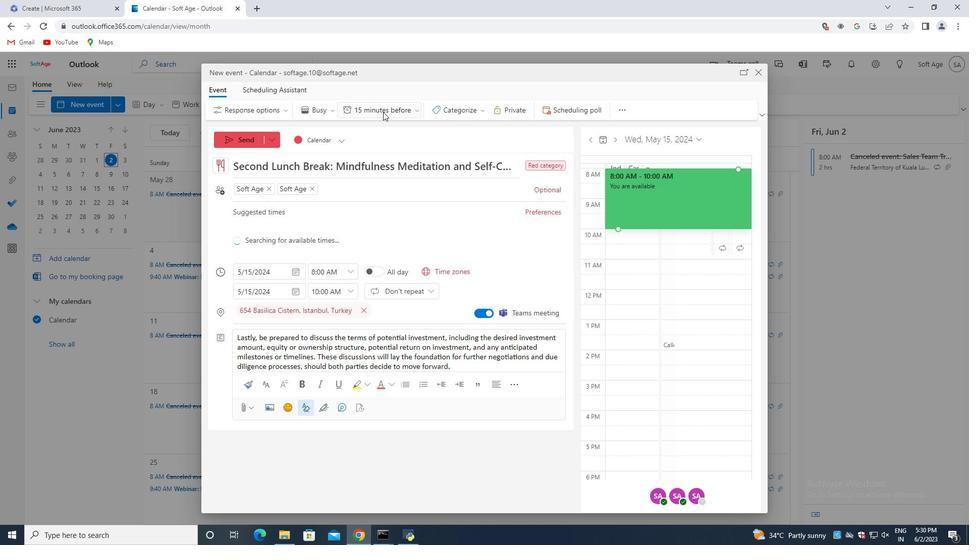 
Action: Mouse pressed left at (381, 107)
Screenshot: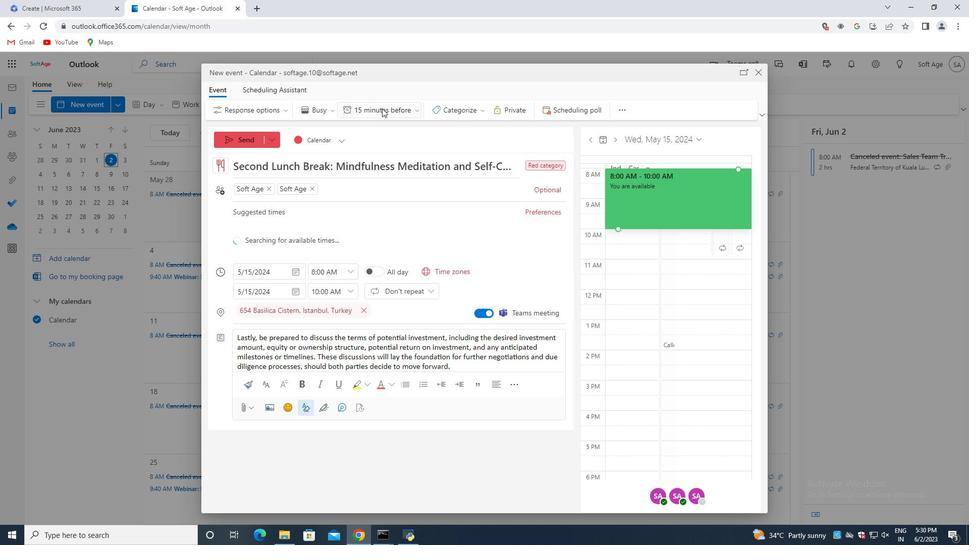 
Action: Mouse moved to (392, 246)
Screenshot: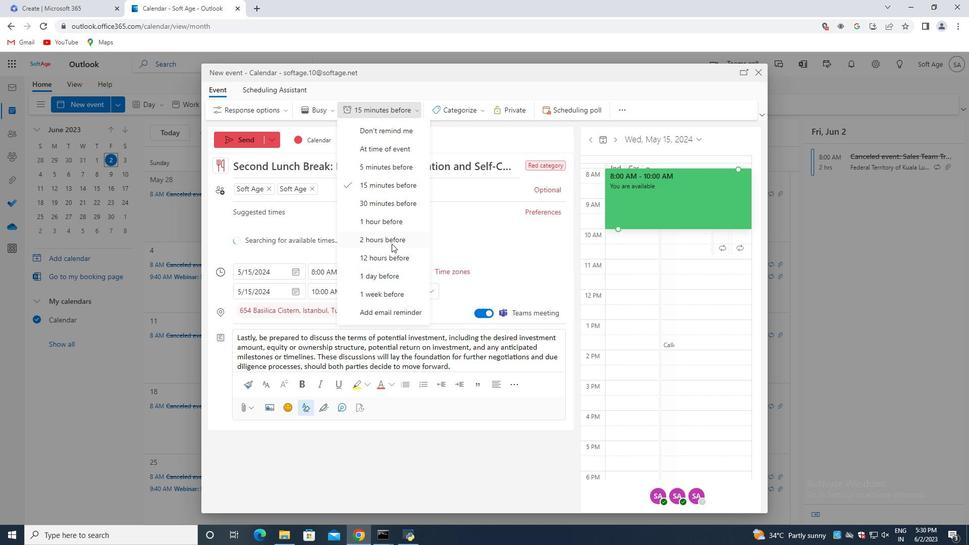 
Action: Mouse scrolled (392, 246) with delta (0, 0)
Screenshot: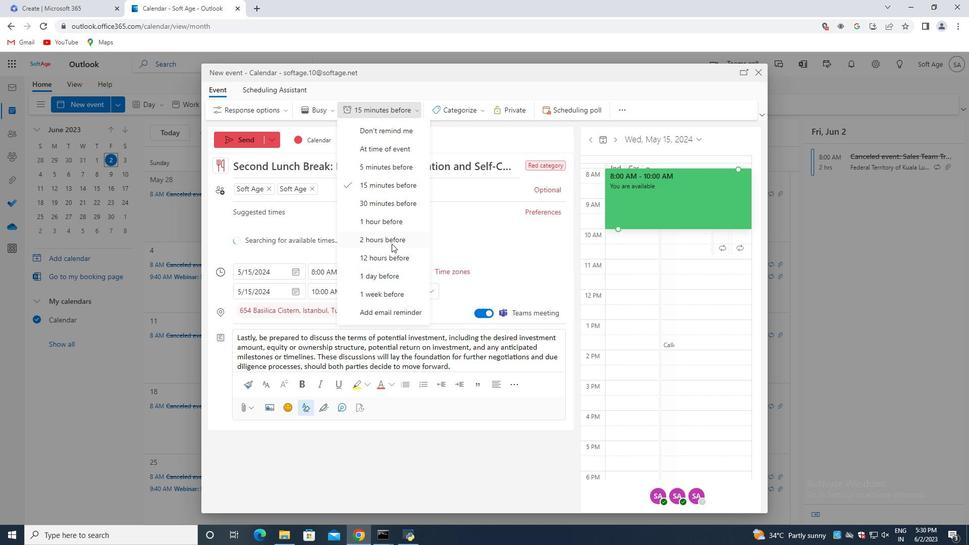 
Action: Mouse moved to (392, 249)
Screenshot: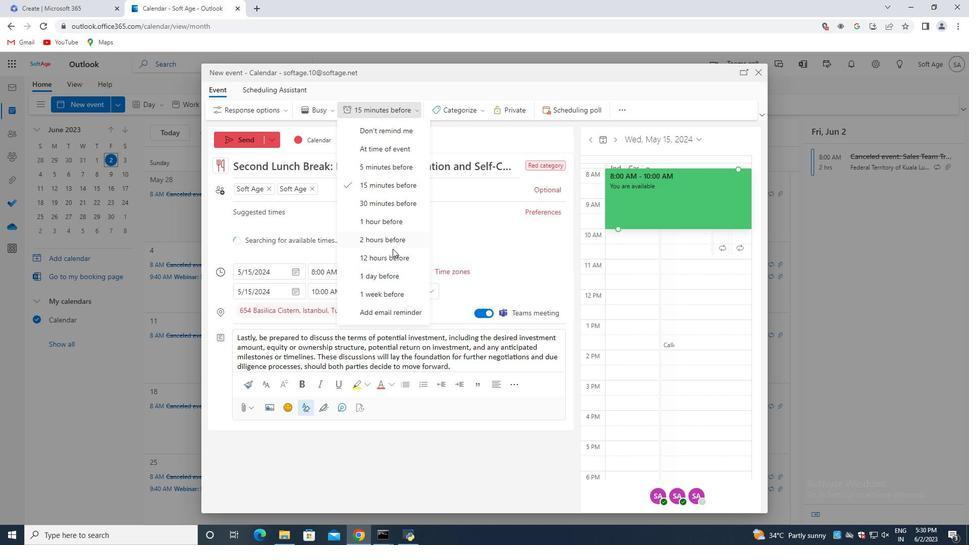 
Action: Mouse scrolled (392, 249) with delta (0, 0)
Screenshot: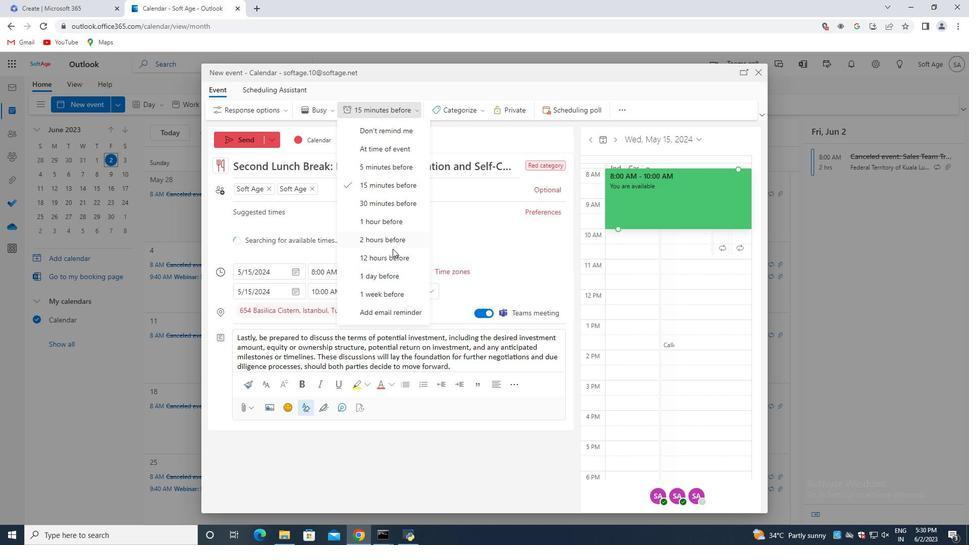 
Action: Mouse moved to (397, 241)
Screenshot: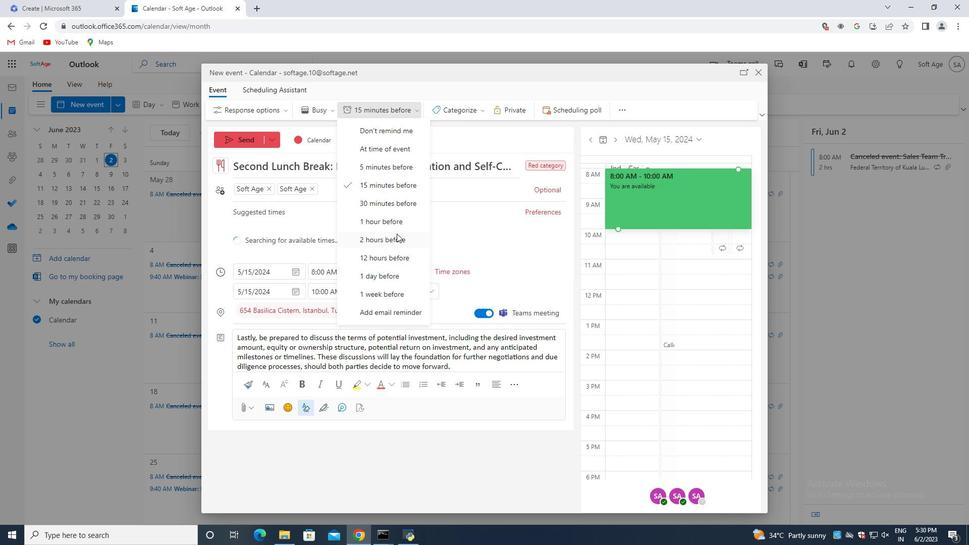 
Action: Mouse pressed left at (397, 241)
Screenshot: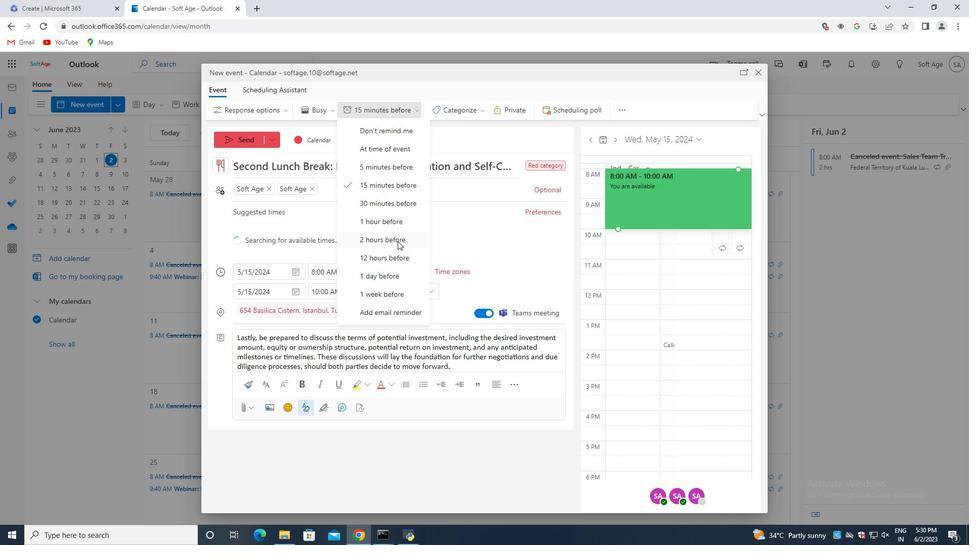 
Action: Mouse moved to (253, 136)
Screenshot: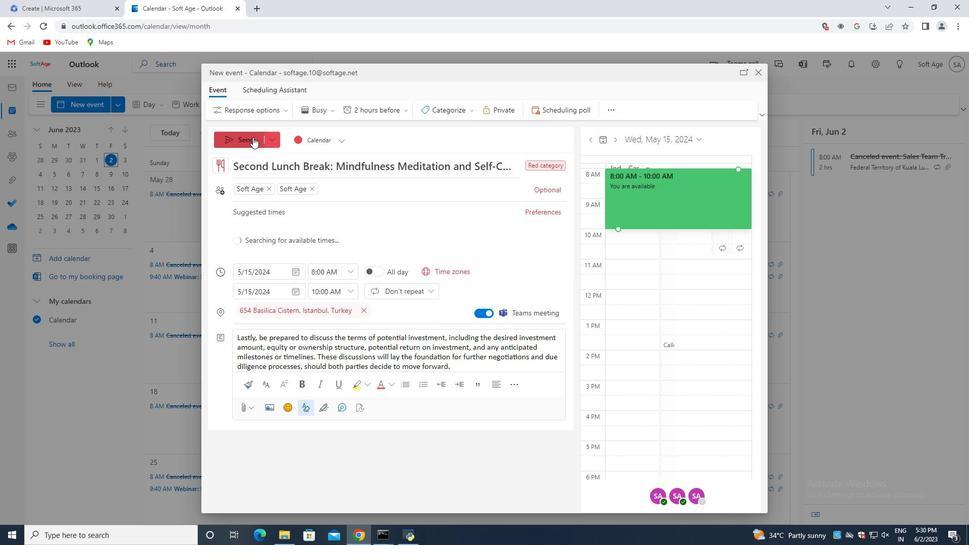 
Action: Mouse pressed left at (253, 136)
Screenshot: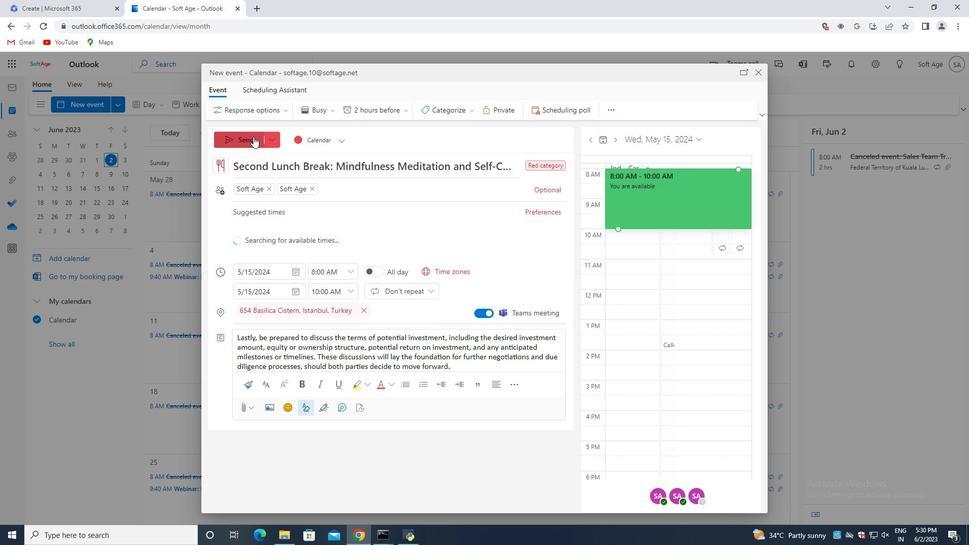 
